 Task: Add Attachment from Trello to Card Card0000000010 in Board Board0000000003 in Workspace WS0000000001 in Trello. Add Cover Blue to Card Card0000000010 in Board Board0000000003 in Workspace WS0000000001 in Trello. Add "Copy Card To …" Button titled Button0000000010 to "bottom" of the list "To Do" to Card Card0000000010 in Board Board0000000003 in Workspace WS0000000001 in Trello. Add Description DS0000000010 to Card Card0000000010 in Board Board0000000003 in Workspace WS0000000001 in Trello. Add Comment CM0000000010 to Card Card0000000010 in Board Board0000000003 in Workspace WS0000000001 in Trello
Action: Mouse moved to (416, 487)
Screenshot: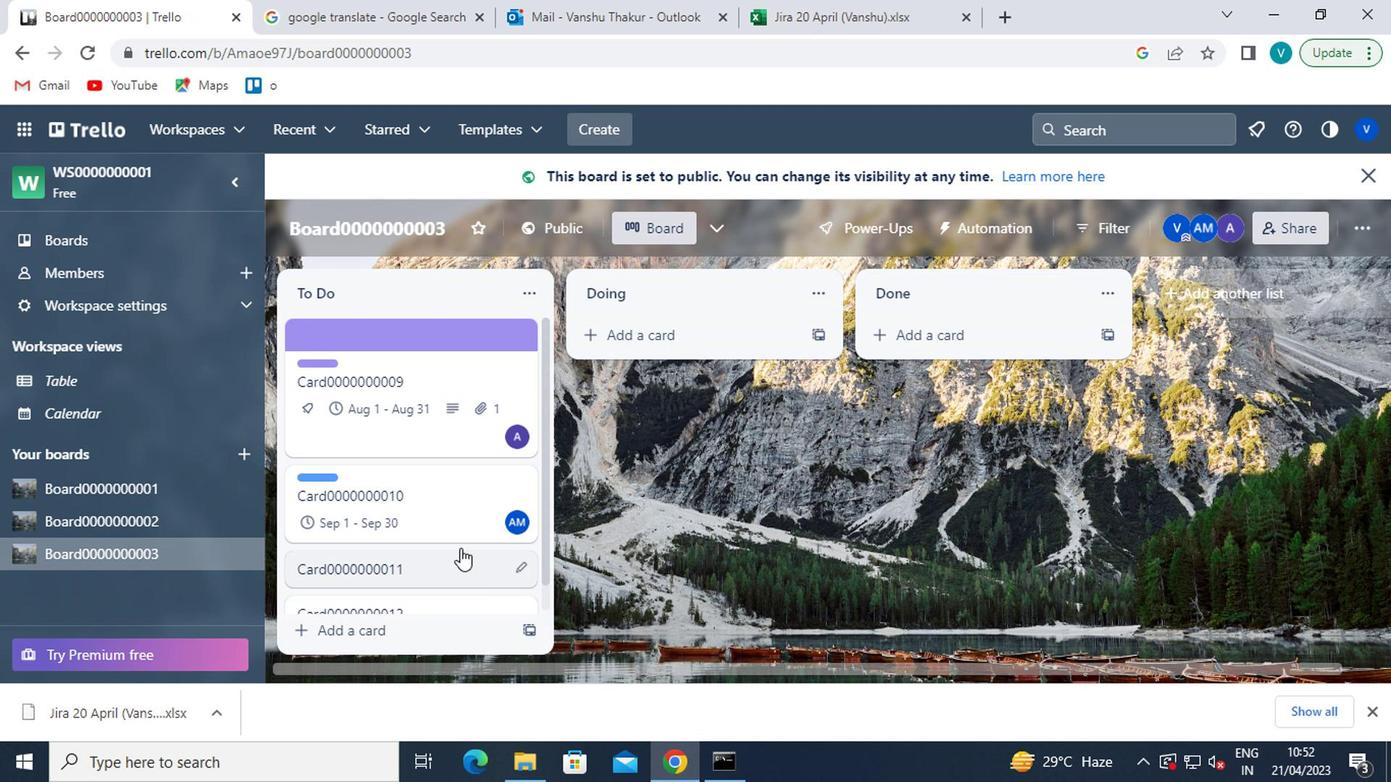 
Action: Mouse pressed left at (416, 487)
Screenshot: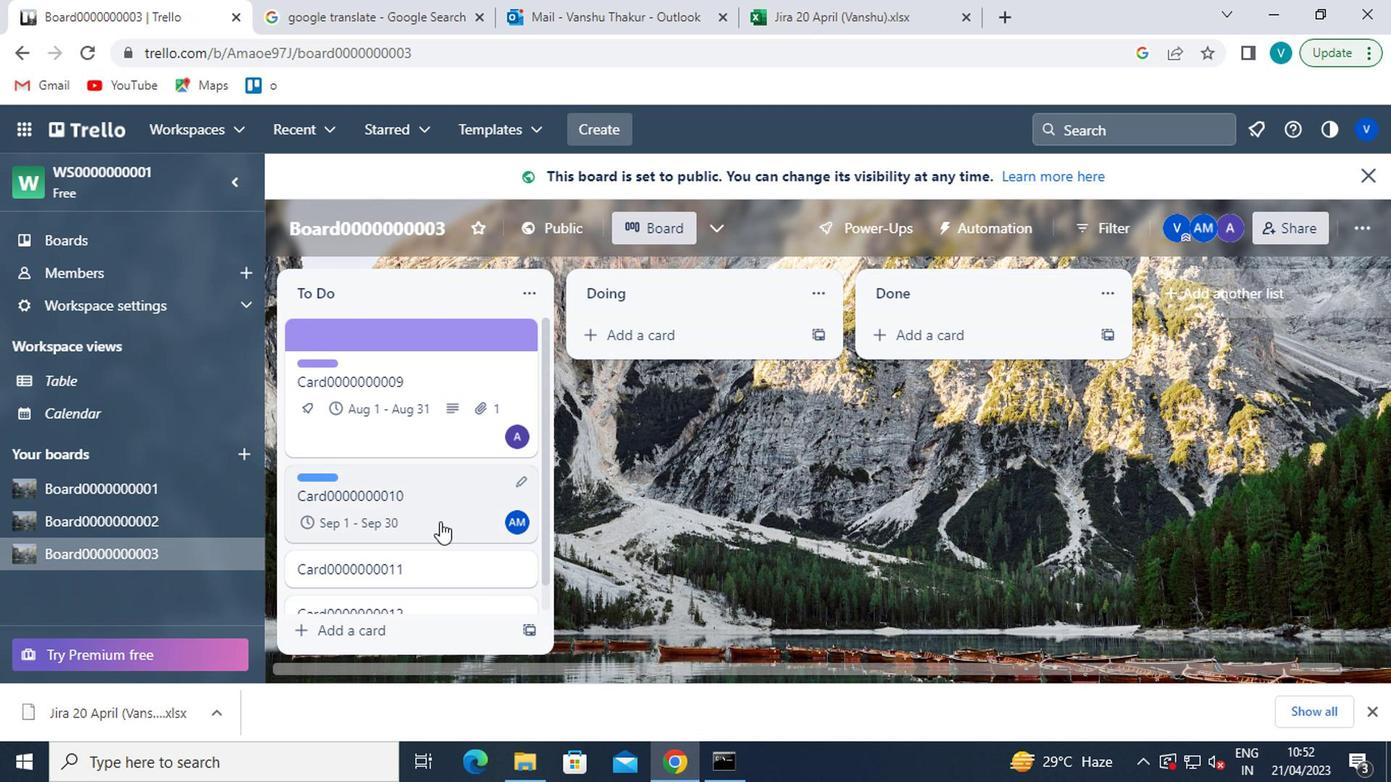 
Action: Mouse moved to (943, 518)
Screenshot: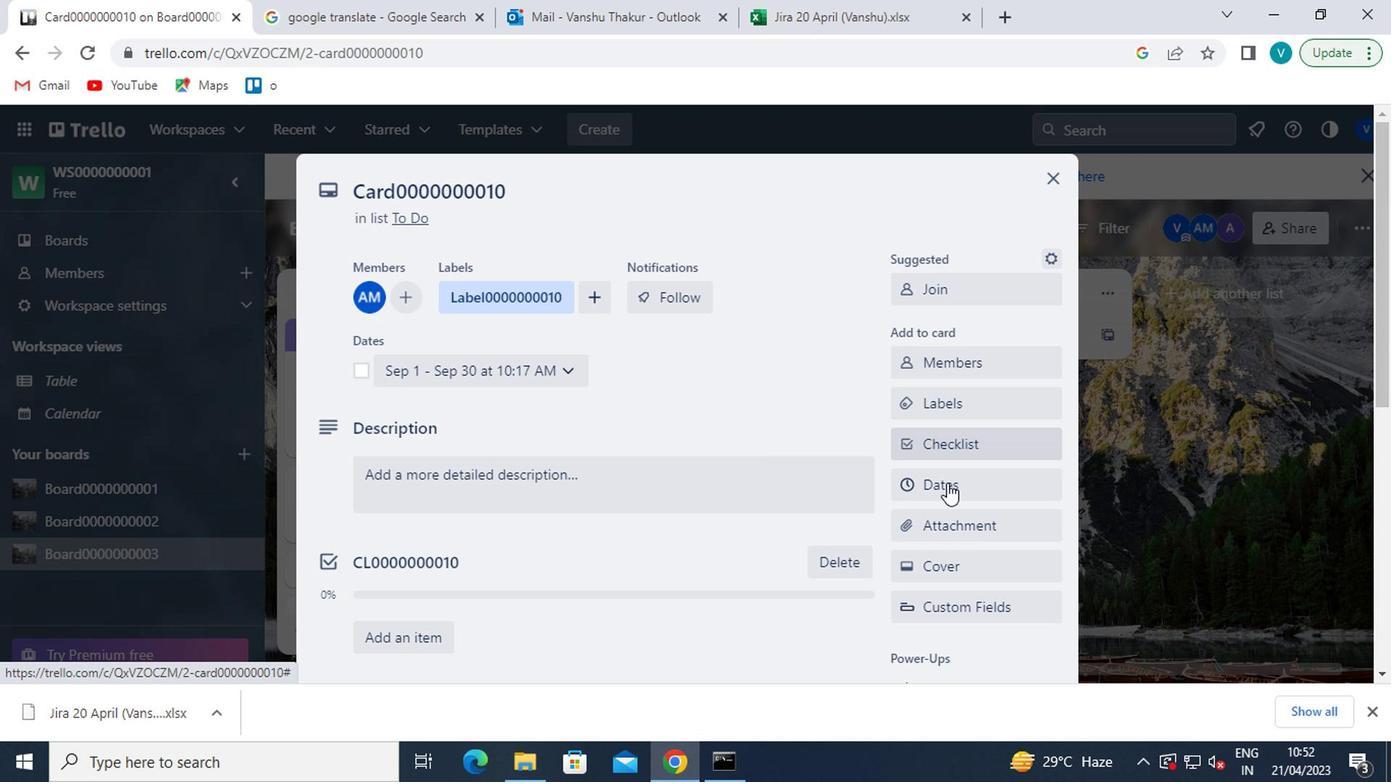 
Action: Mouse pressed left at (943, 518)
Screenshot: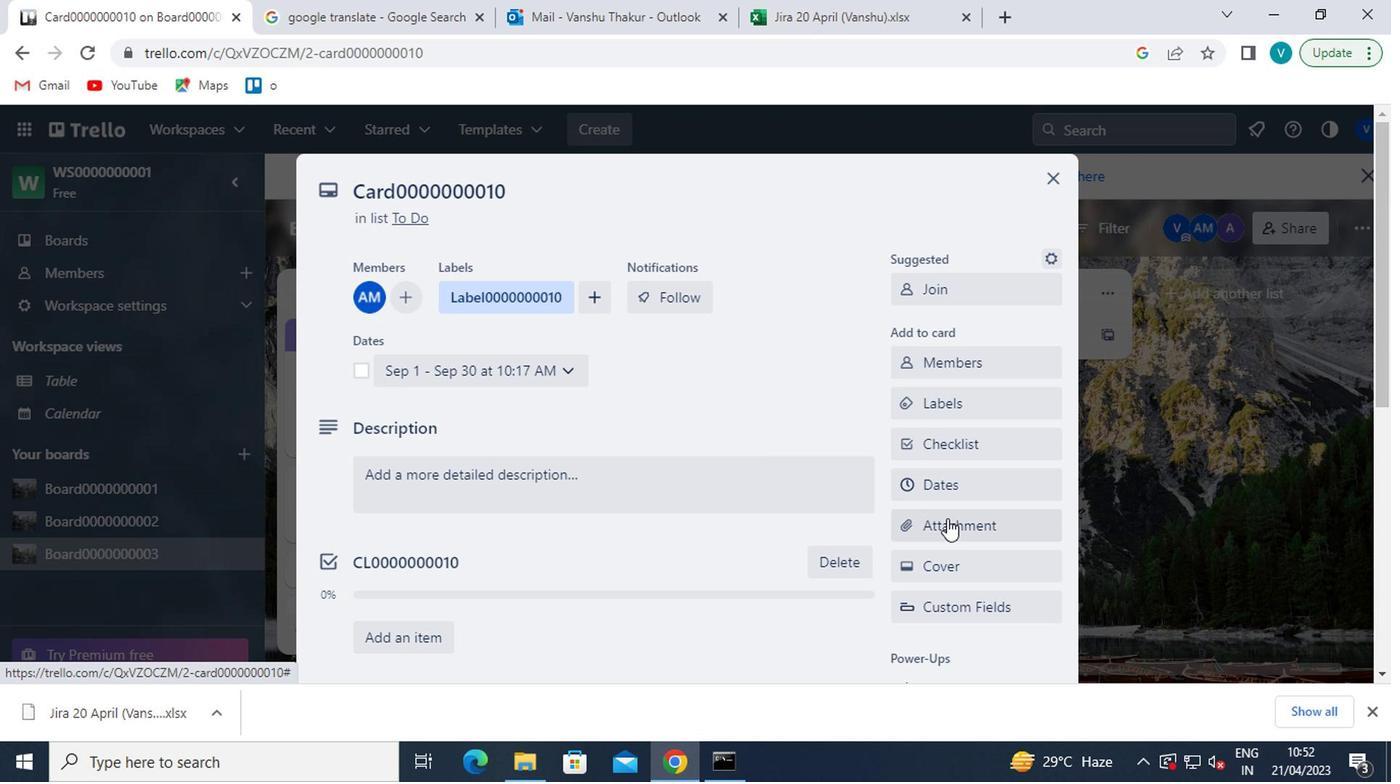 
Action: Mouse moved to (961, 255)
Screenshot: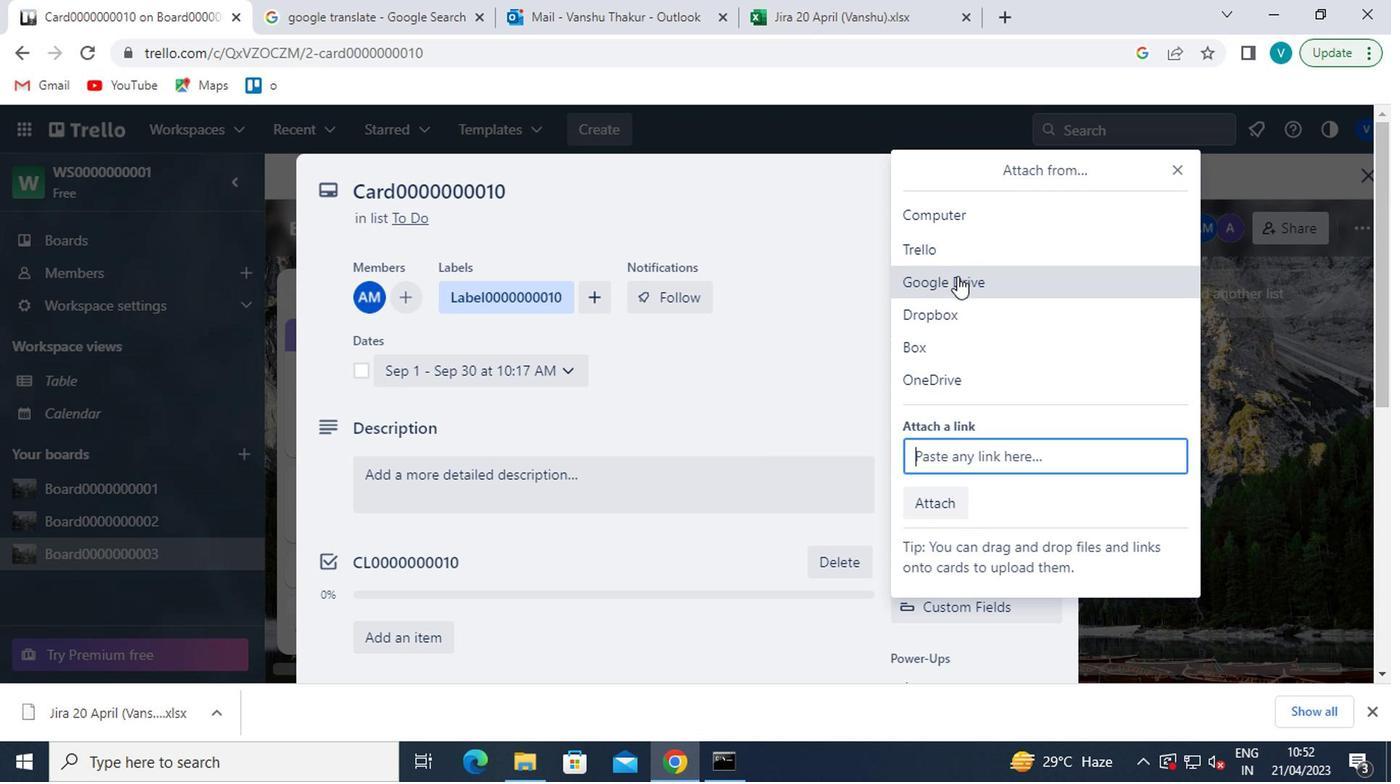 
Action: Mouse pressed left at (961, 255)
Screenshot: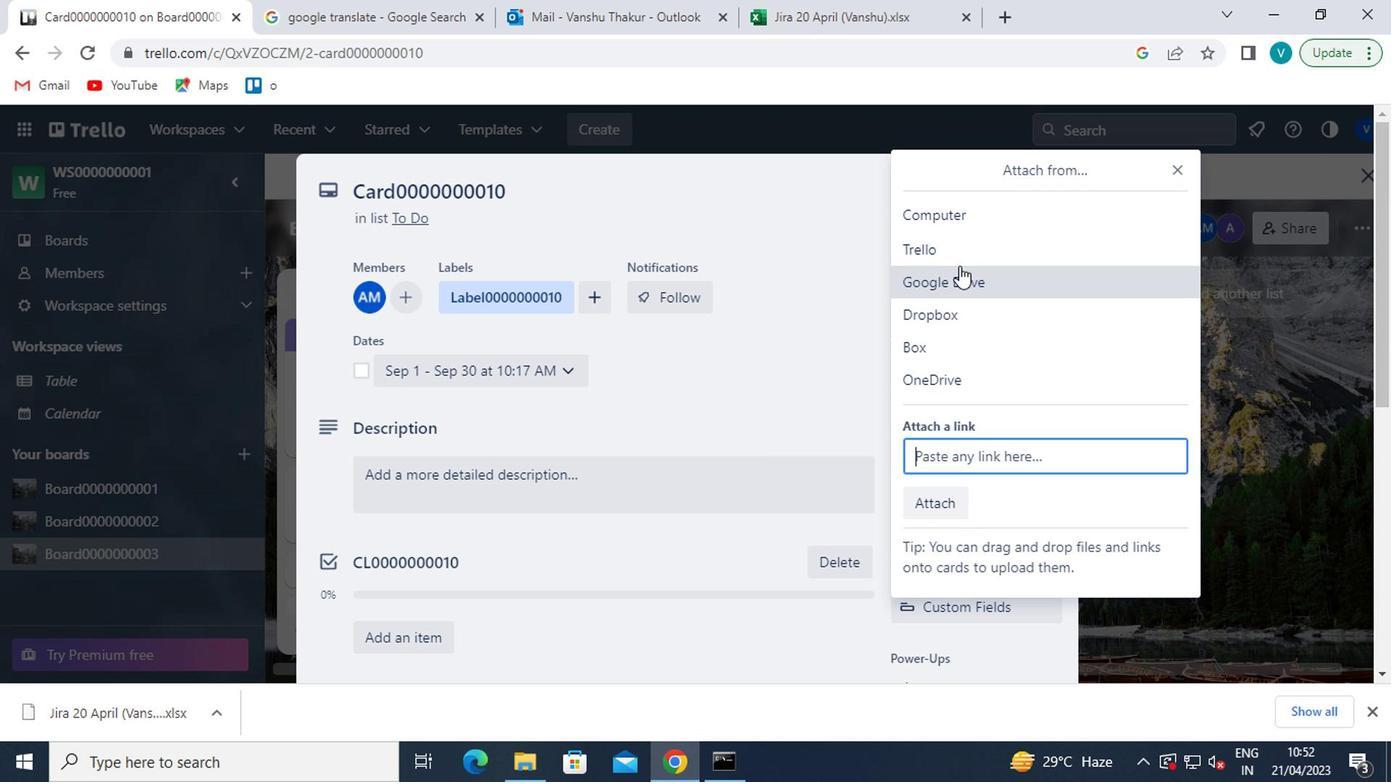 
Action: Mouse moved to (964, 334)
Screenshot: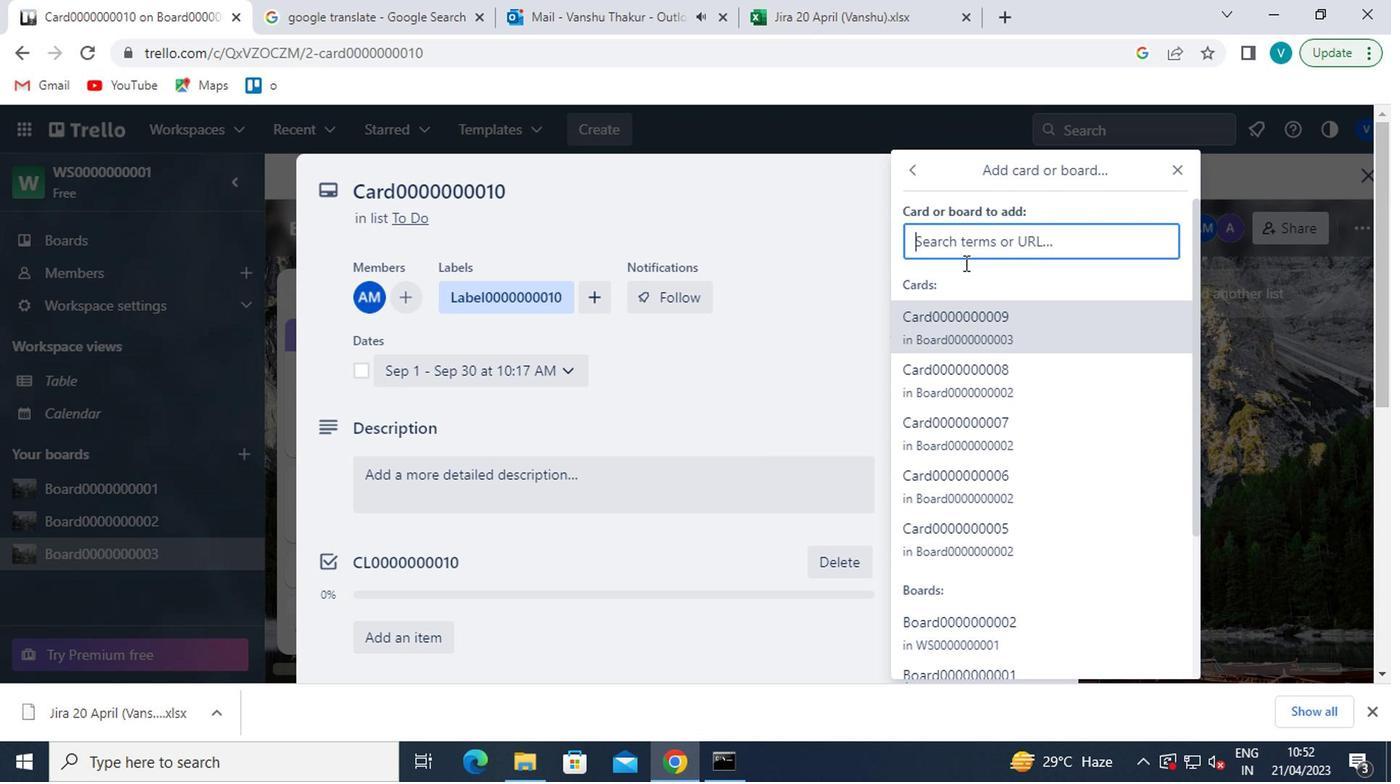 
Action: Mouse pressed left at (964, 334)
Screenshot: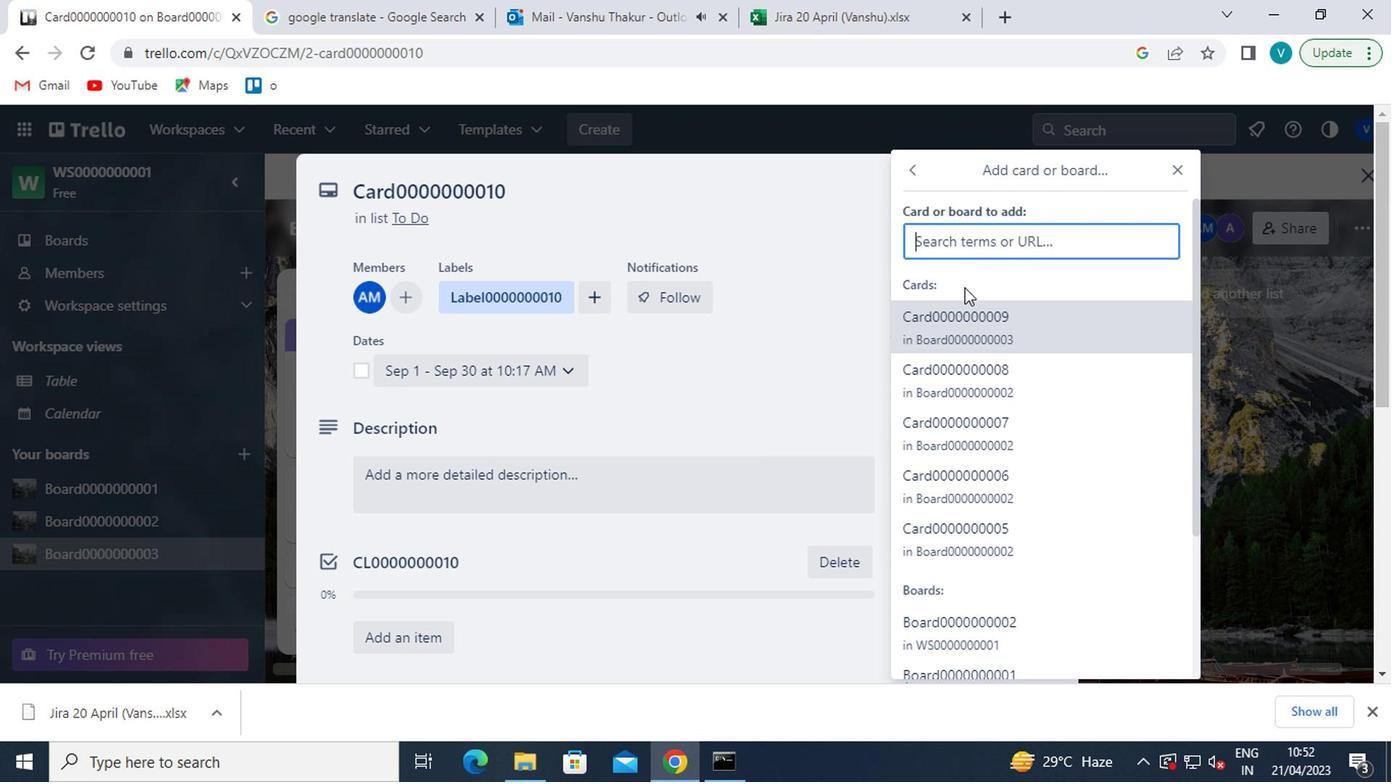 
Action: Mouse moved to (944, 560)
Screenshot: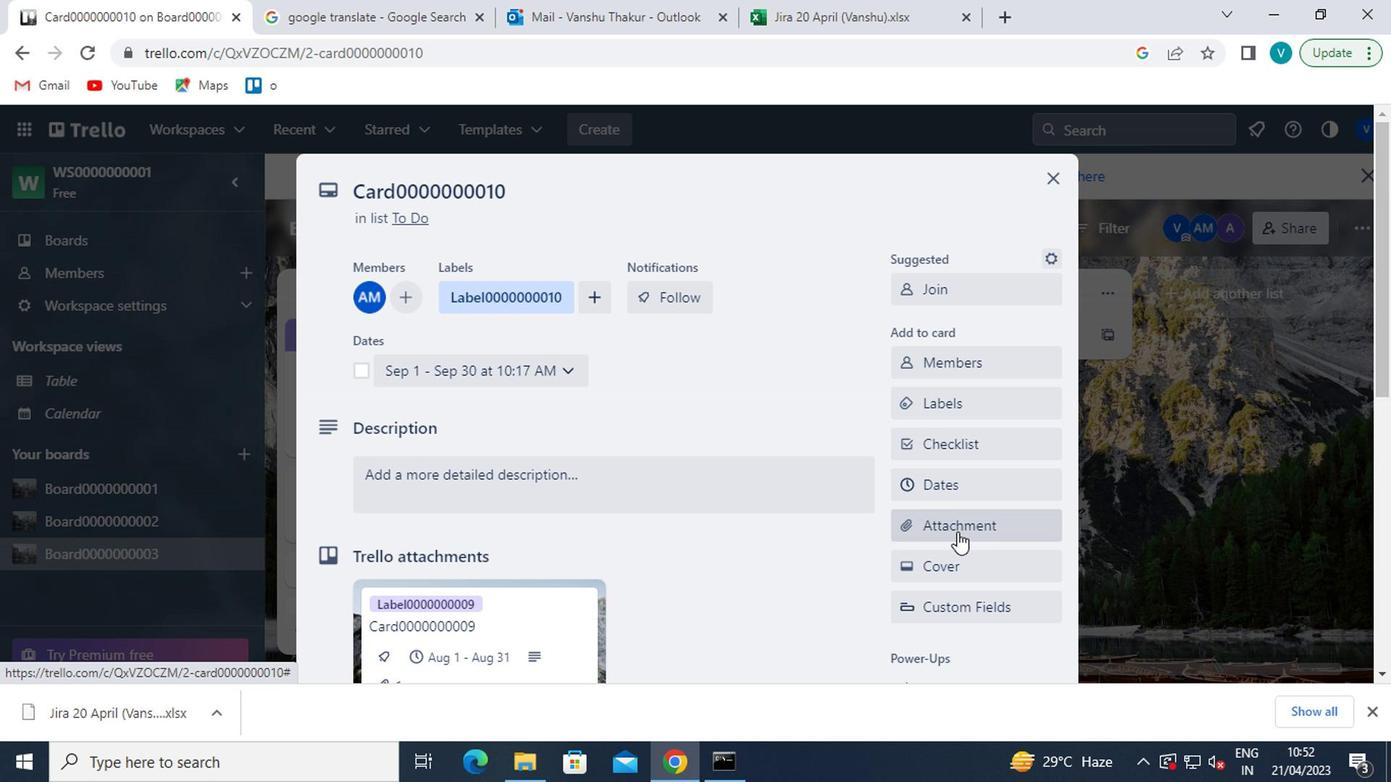 
Action: Mouse pressed left at (944, 560)
Screenshot: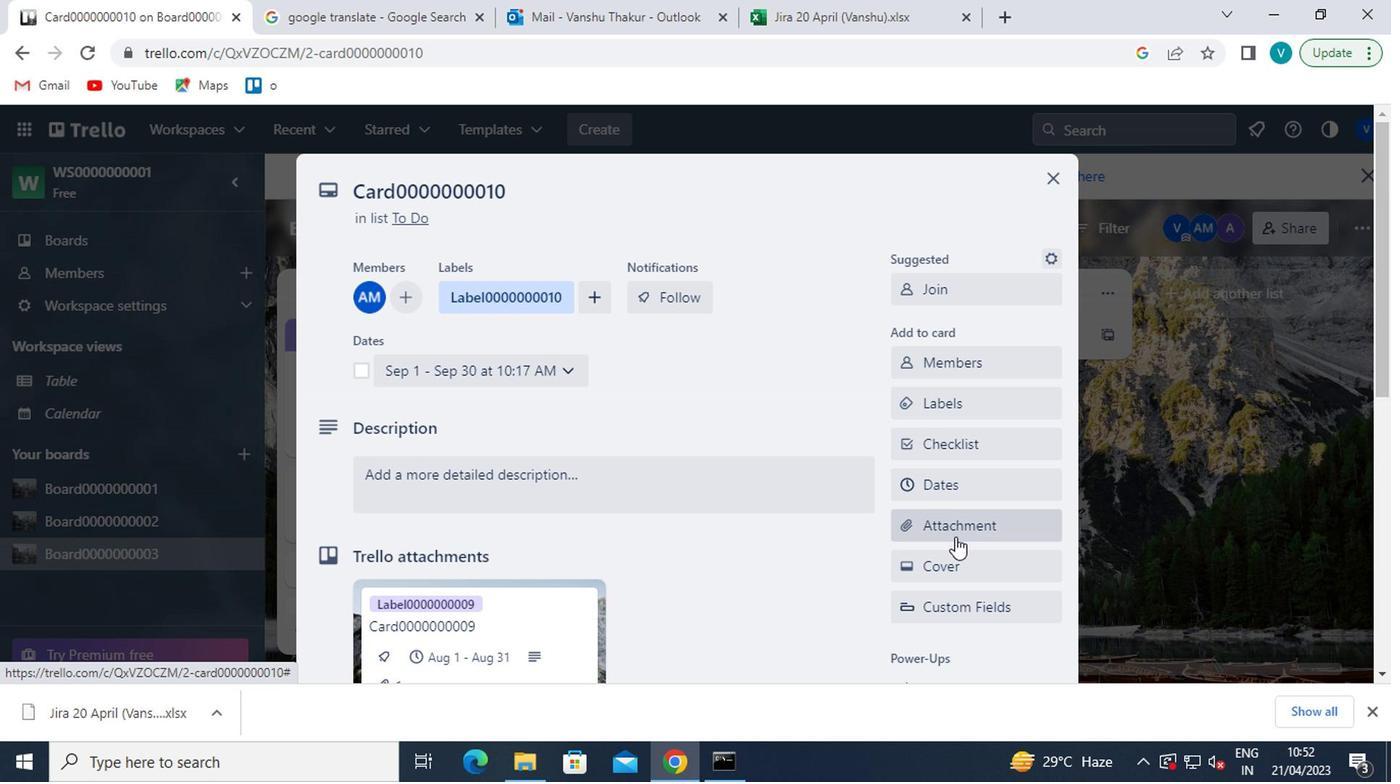
Action: Mouse moved to (928, 389)
Screenshot: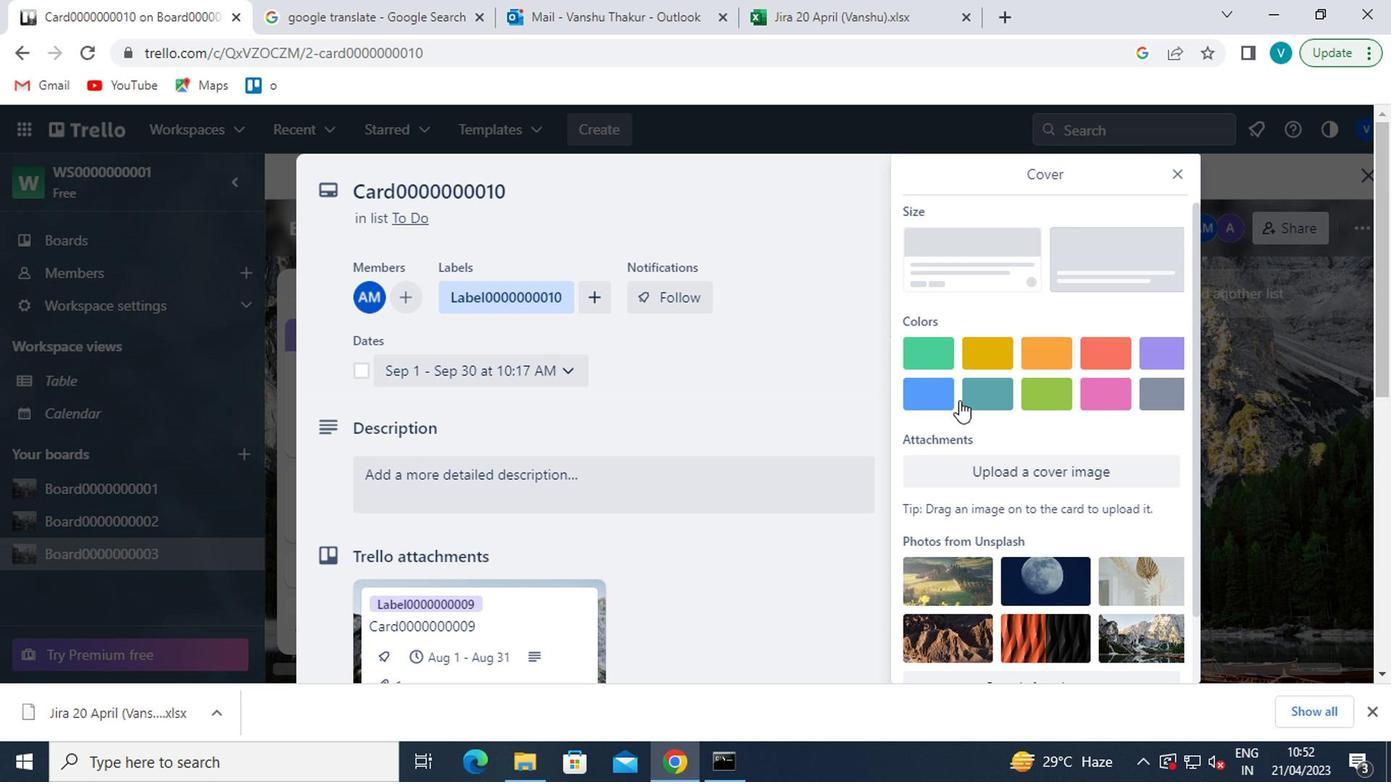 
Action: Mouse pressed left at (928, 389)
Screenshot: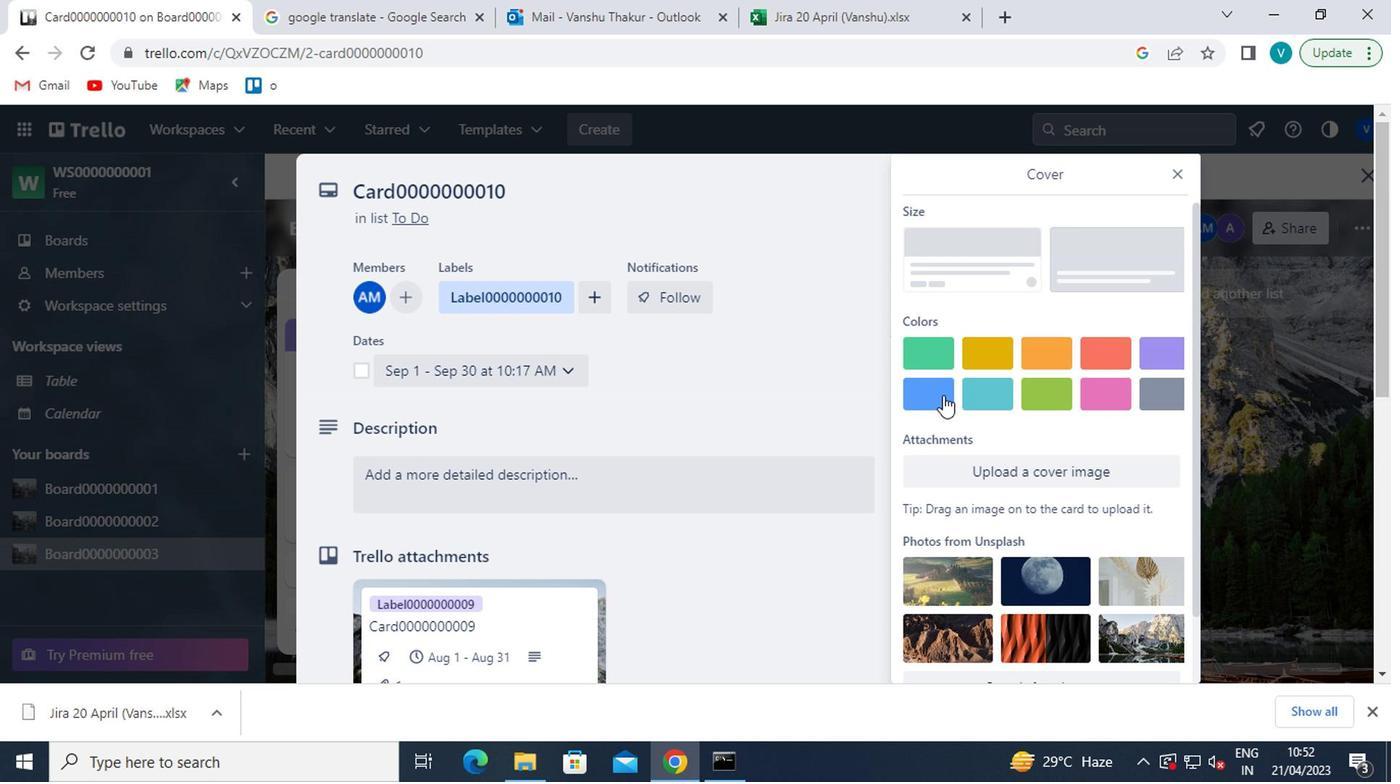 
Action: Mouse moved to (1165, 184)
Screenshot: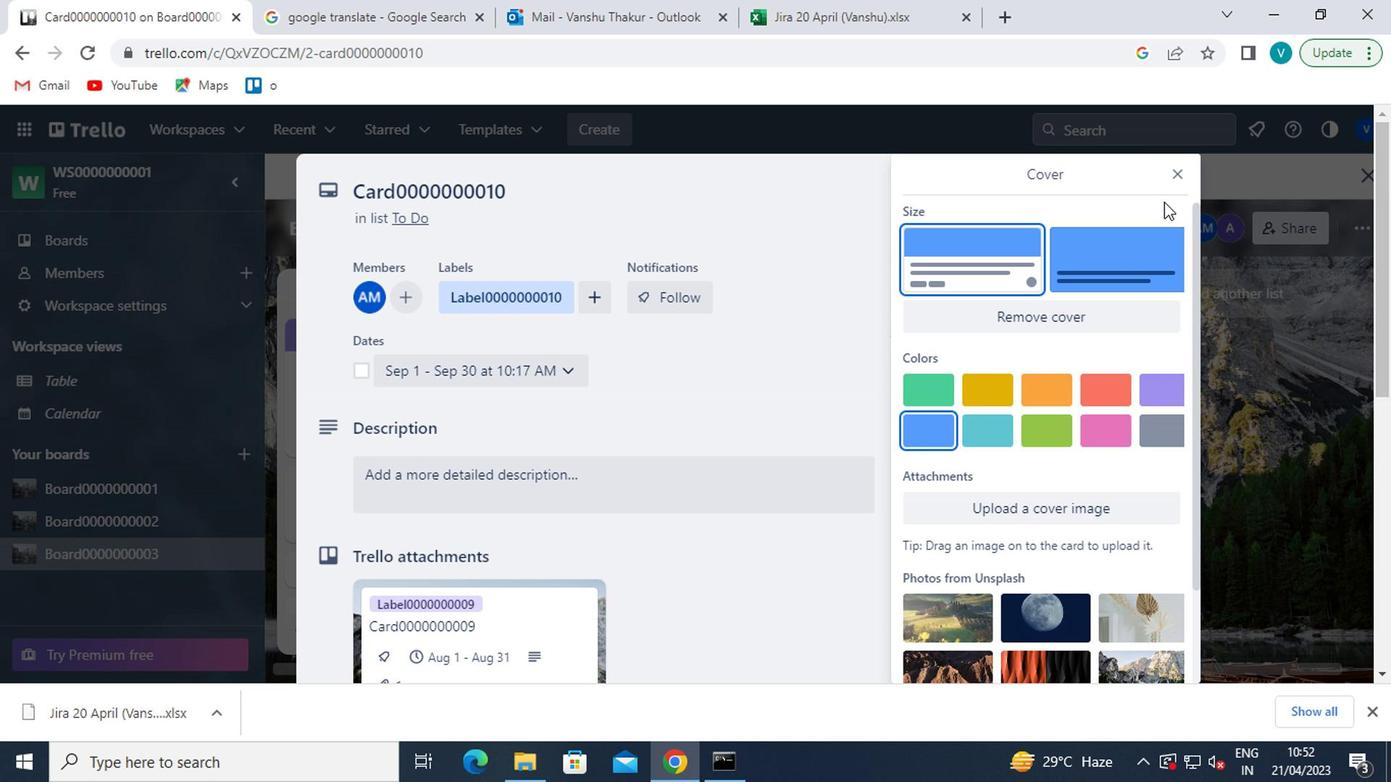 
Action: Mouse pressed left at (1165, 184)
Screenshot: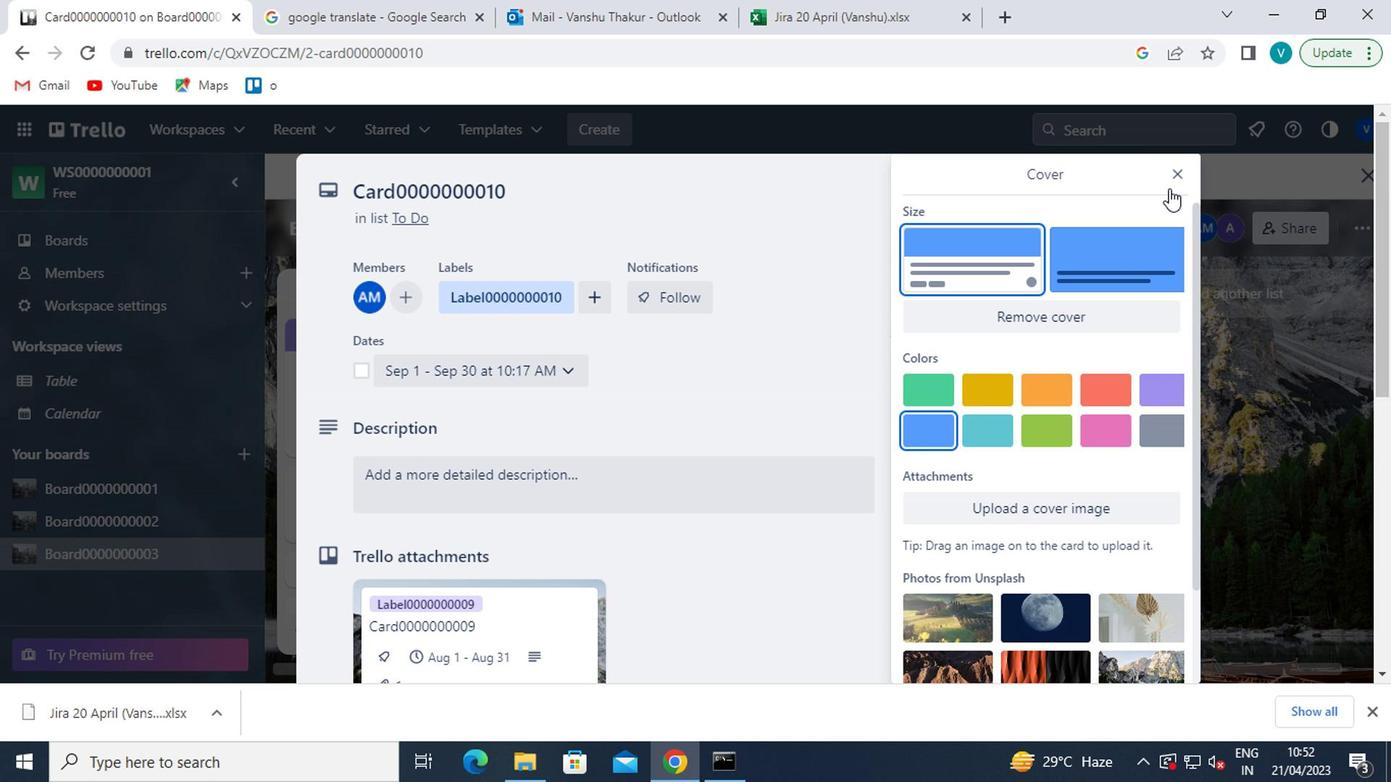 
Action: Mouse moved to (1013, 341)
Screenshot: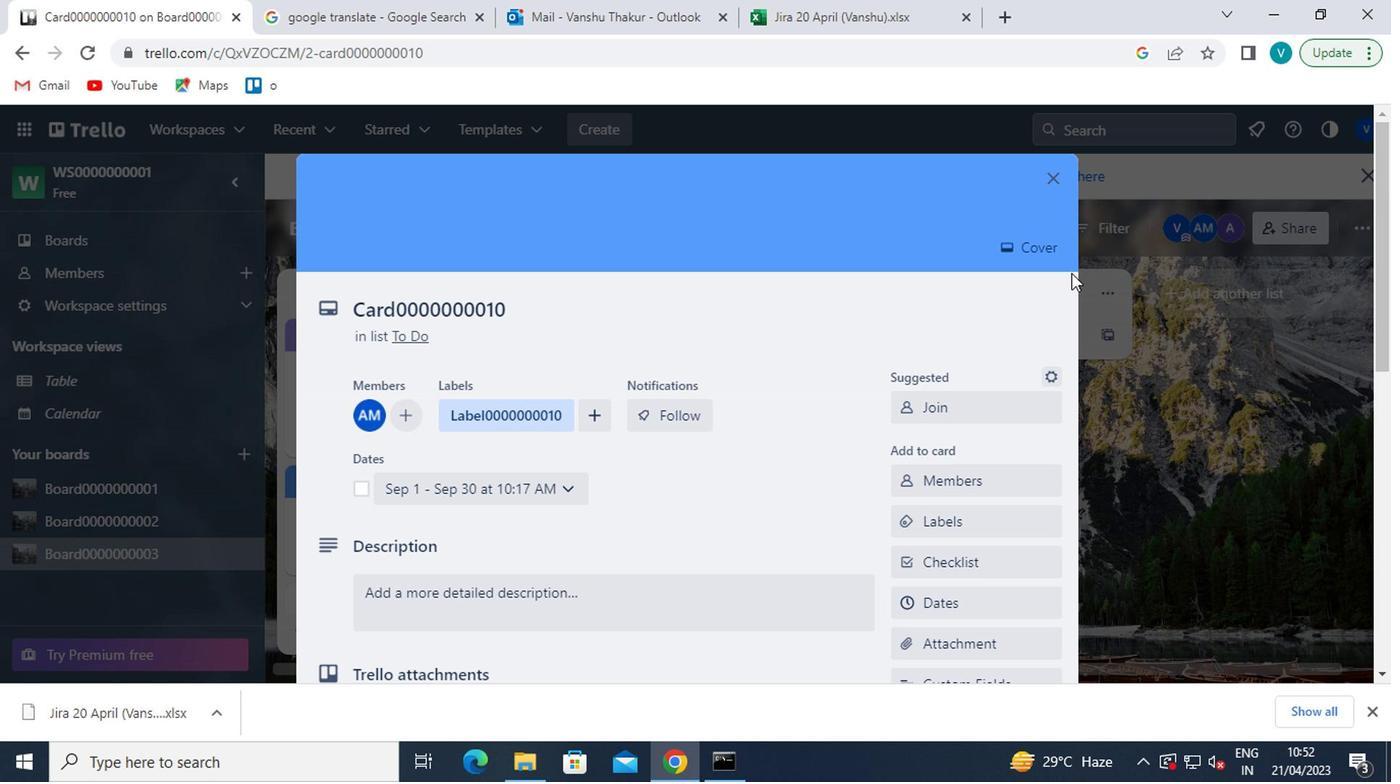 
Action: Mouse scrolled (1013, 339) with delta (0, -1)
Screenshot: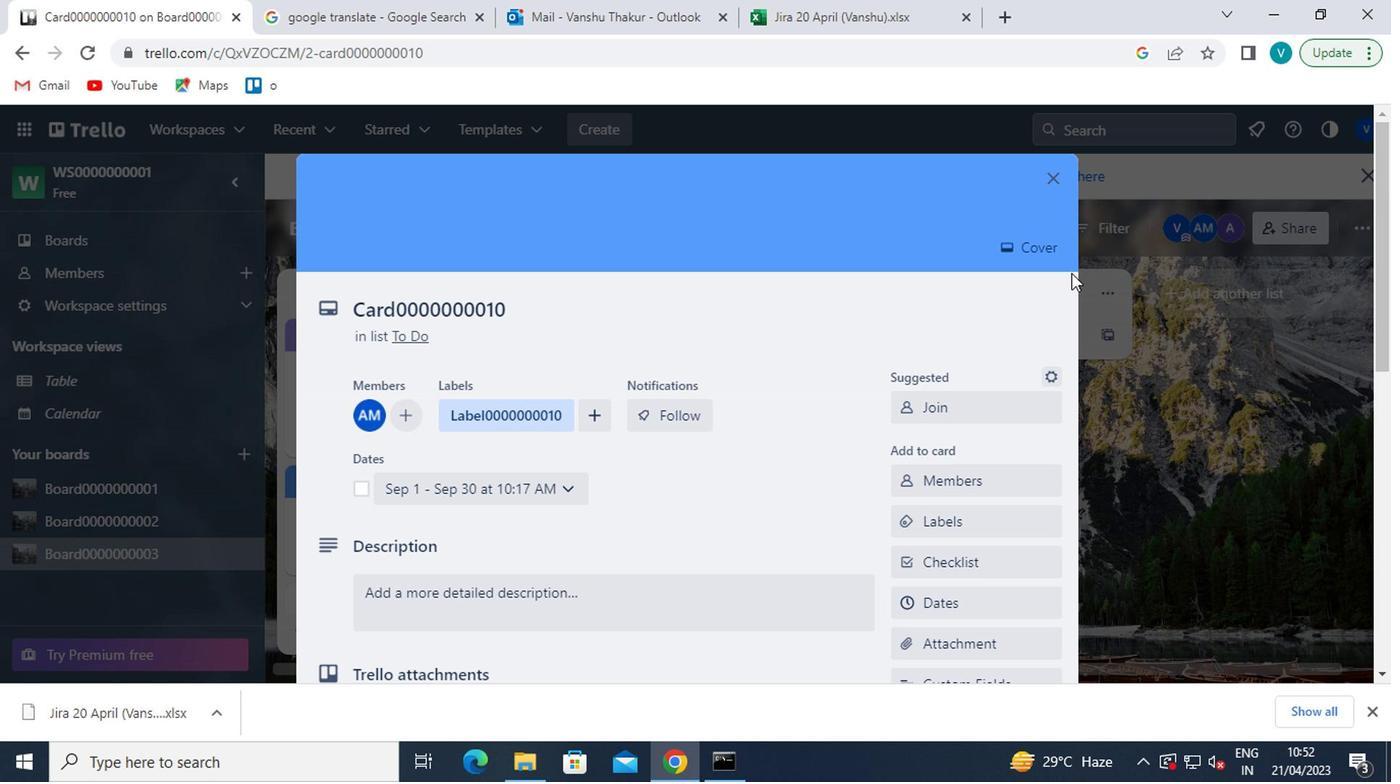 
Action: Mouse moved to (1013, 343)
Screenshot: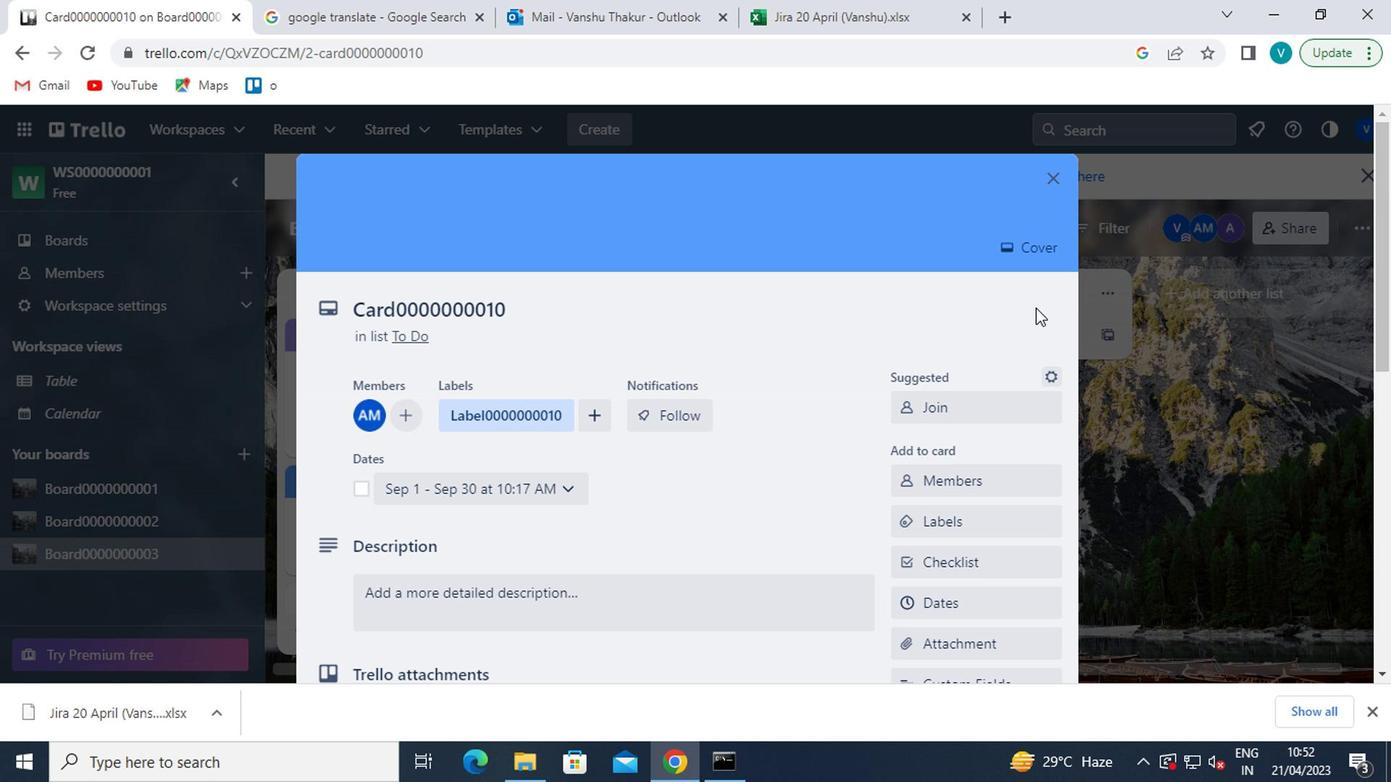 
Action: Mouse scrolled (1013, 342) with delta (0, -1)
Screenshot: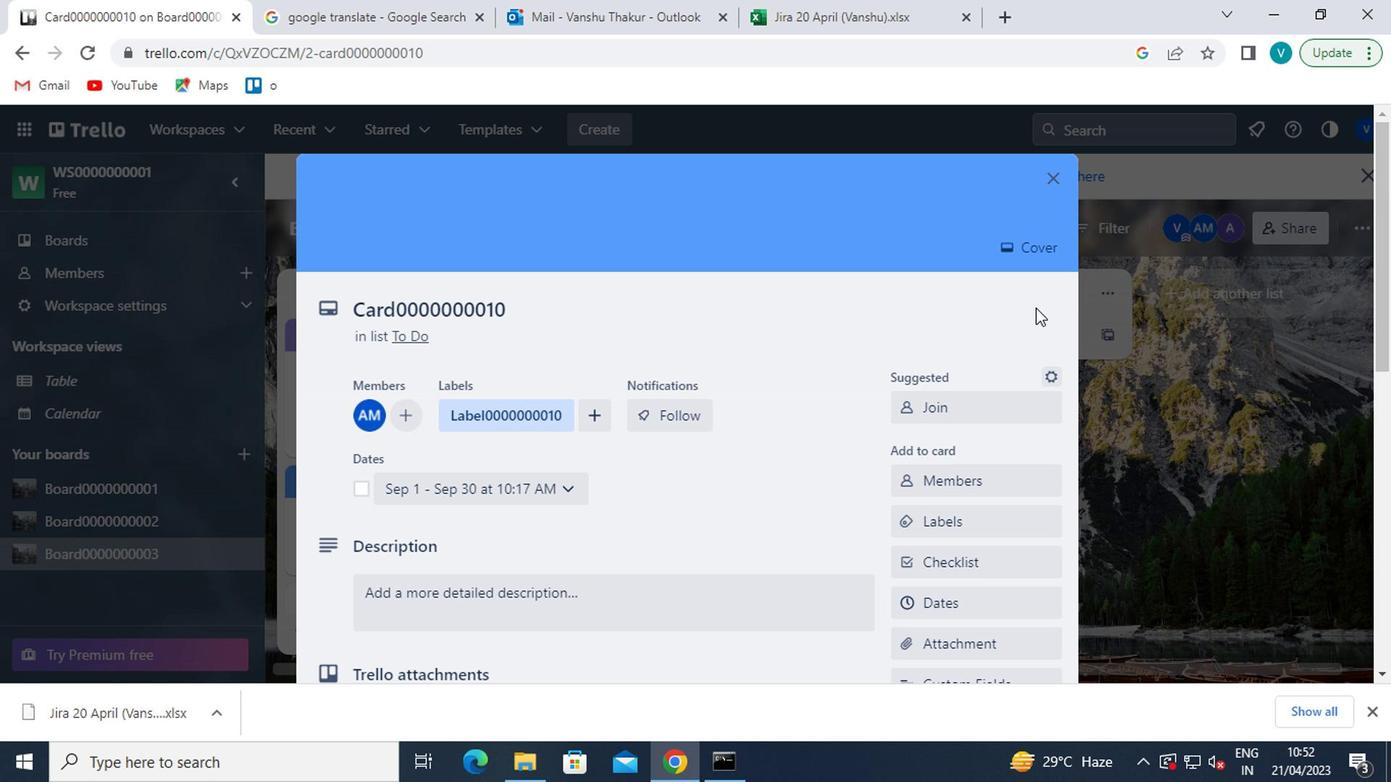 
Action: Mouse moved to (1008, 359)
Screenshot: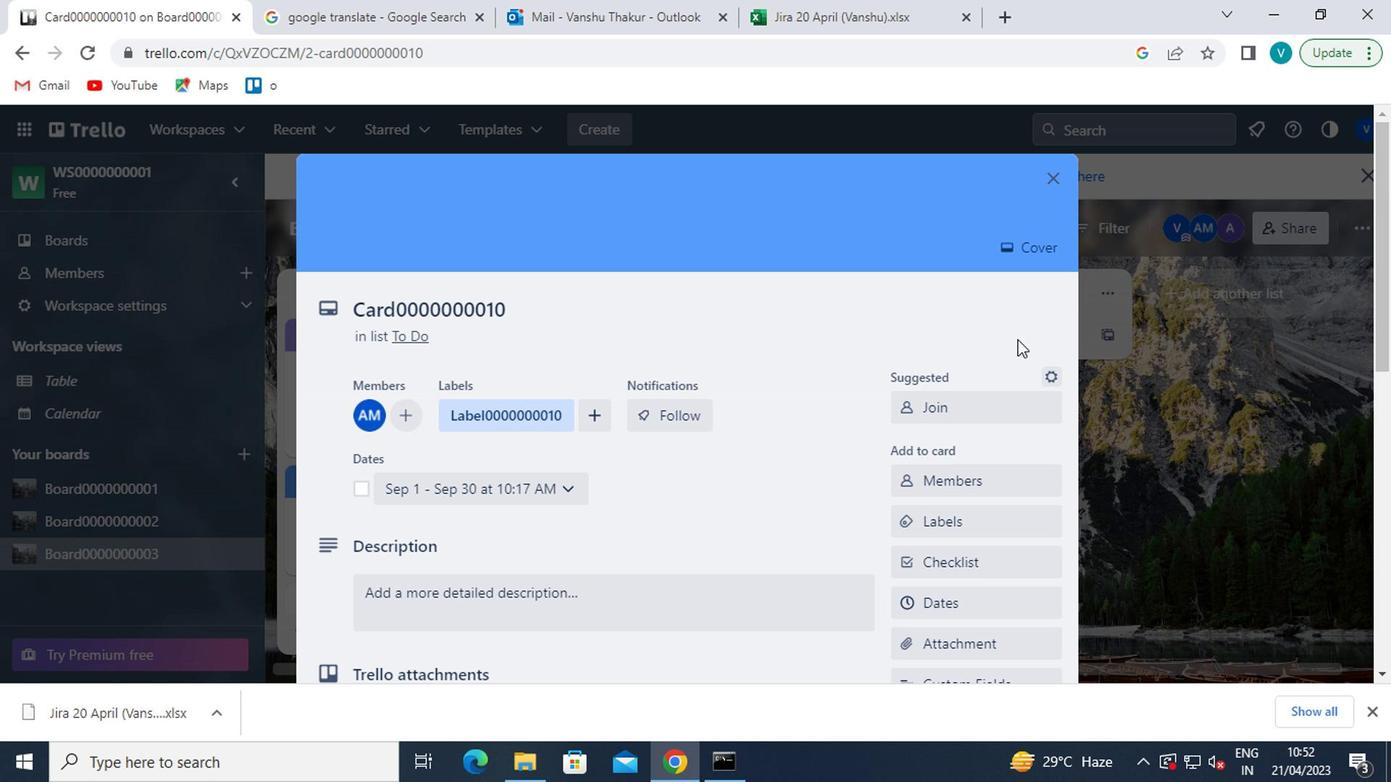 
Action: Mouse scrolled (1008, 358) with delta (0, -1)
Screenshot: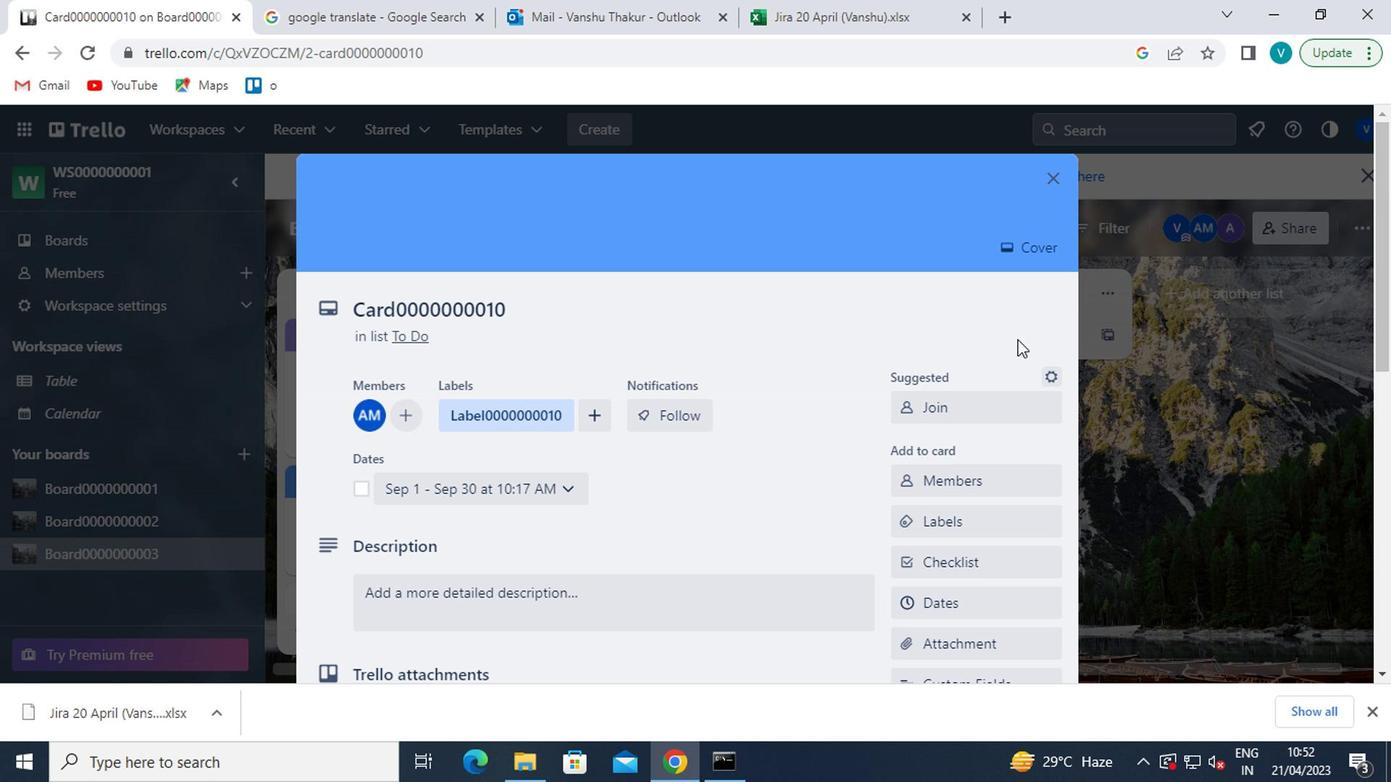 
Action: Mouse moved to (937, 586)
Screenshot: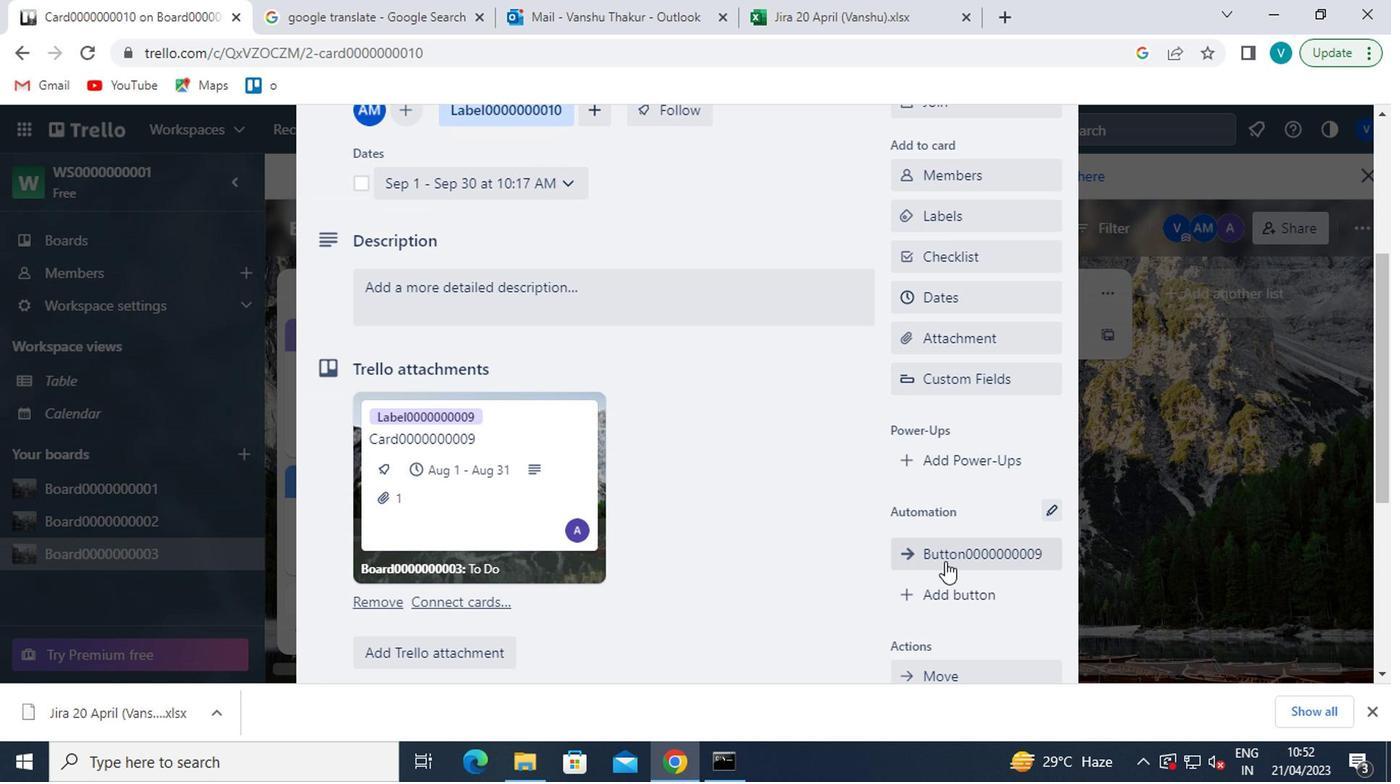 
Action: Mouse pressed left at (937, 586)
Screenshot: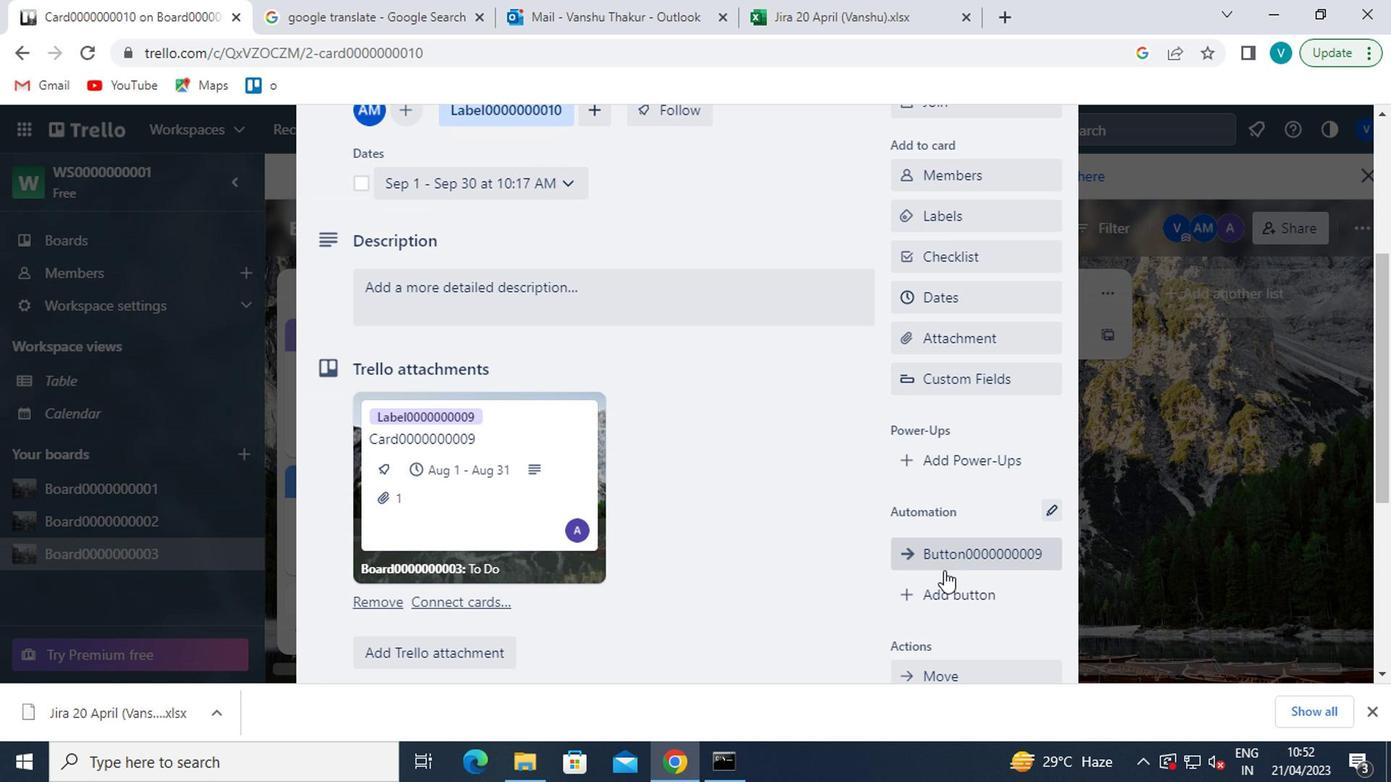 
Action: Mouse moved to (1011, 302)
Screenshot: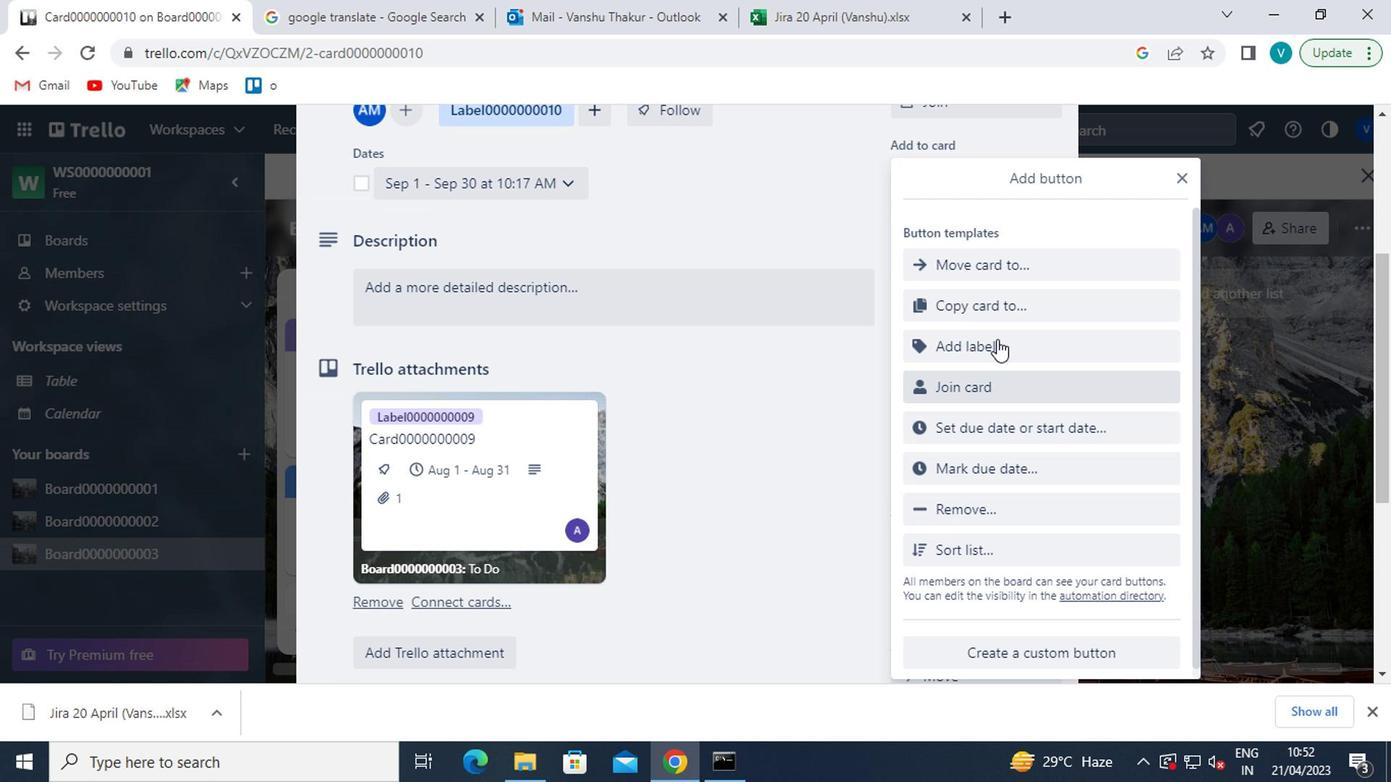 
Action: Mouse pressed left at (1011, 302)
Screenshot: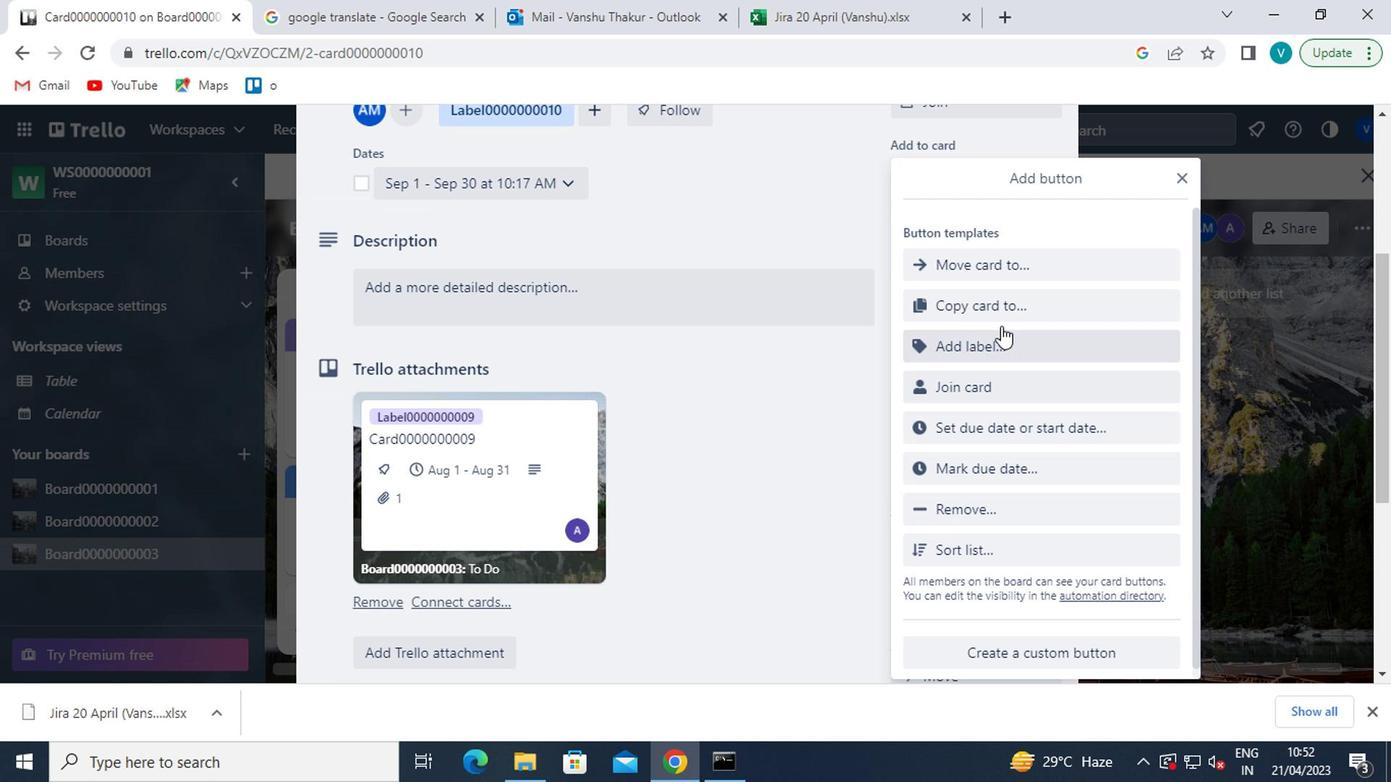 
Action: Mouse moved to (1027, 265)
Screenshot: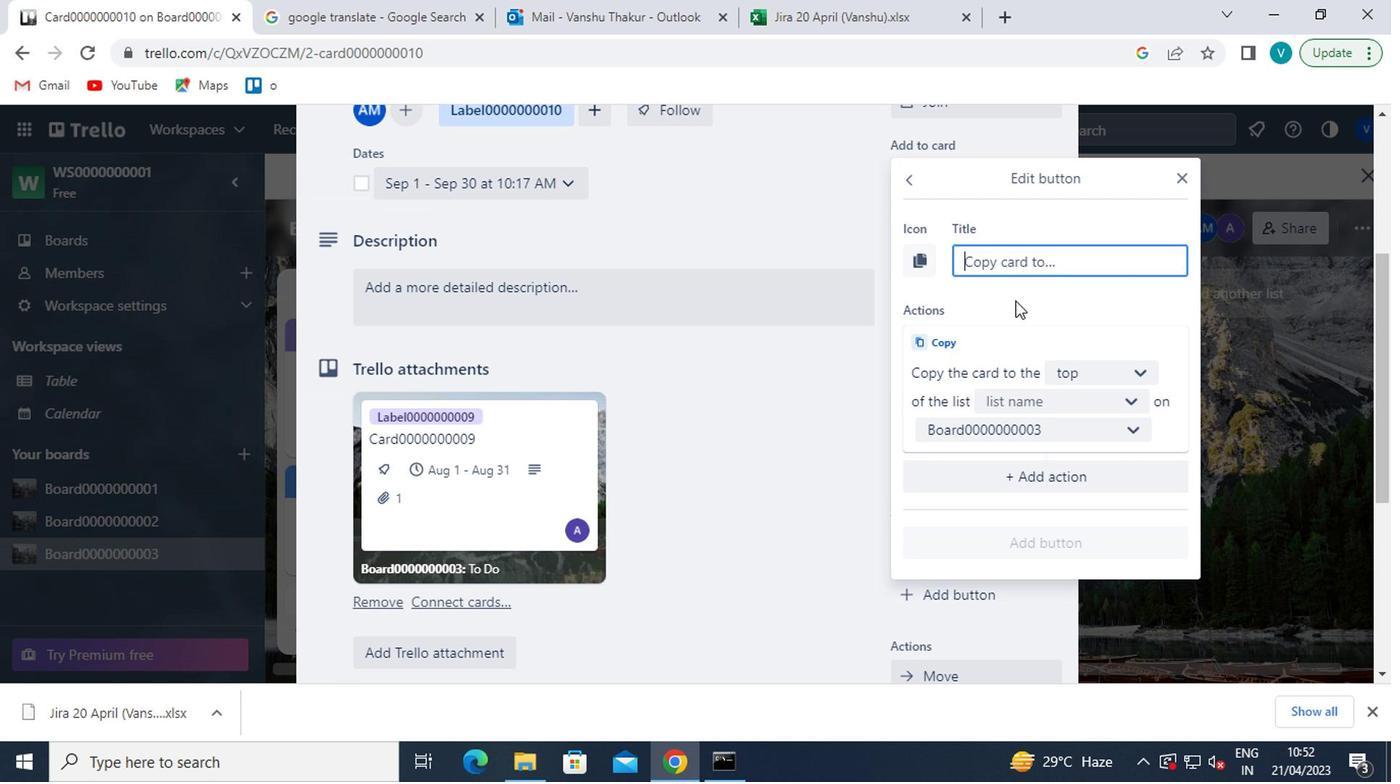
Action: Mouse pressed left at (1027, 265)
Screenshot: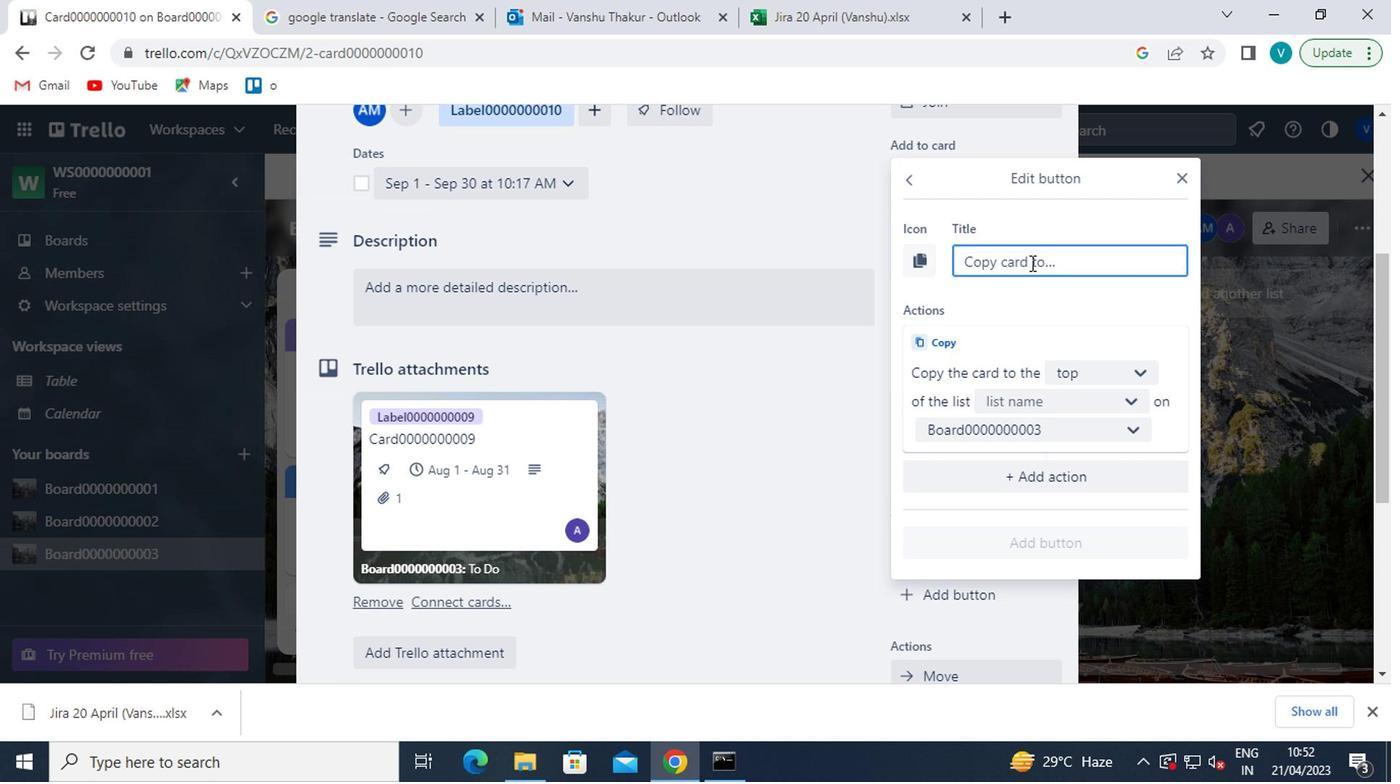 
Action: Mouse moved to (866, 241)
Screenshot: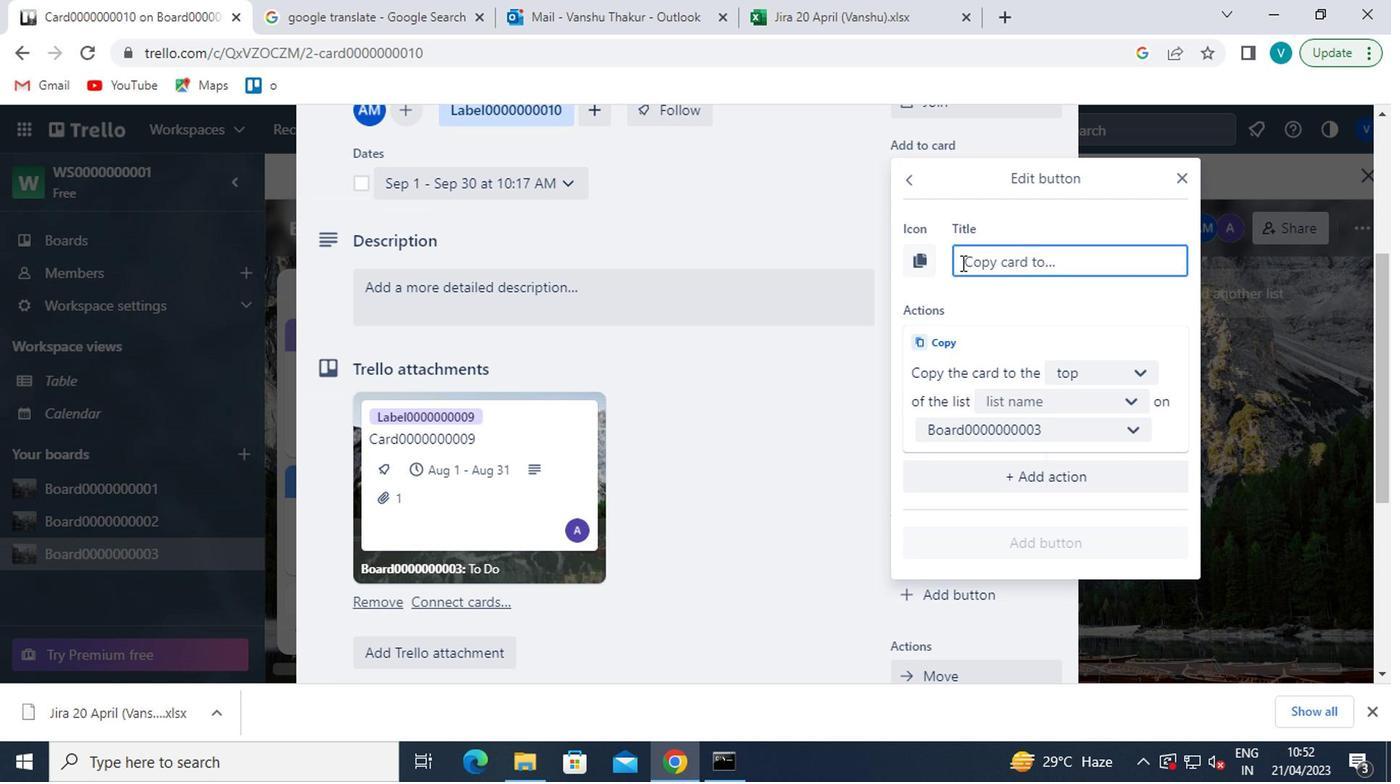 
Action: Key pressed <Key.shift>
Screenshot: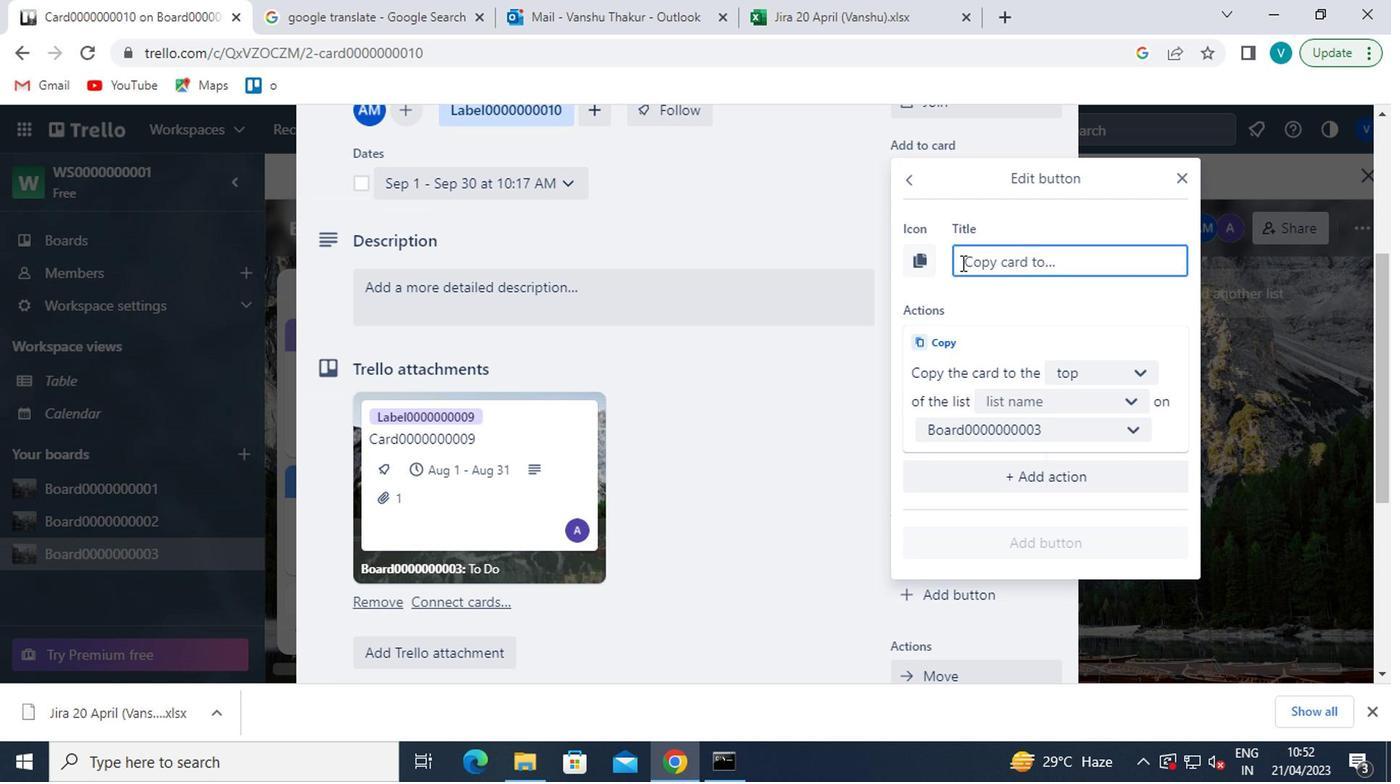 
Action: Mouse moved to (858, 239)
Screenshot: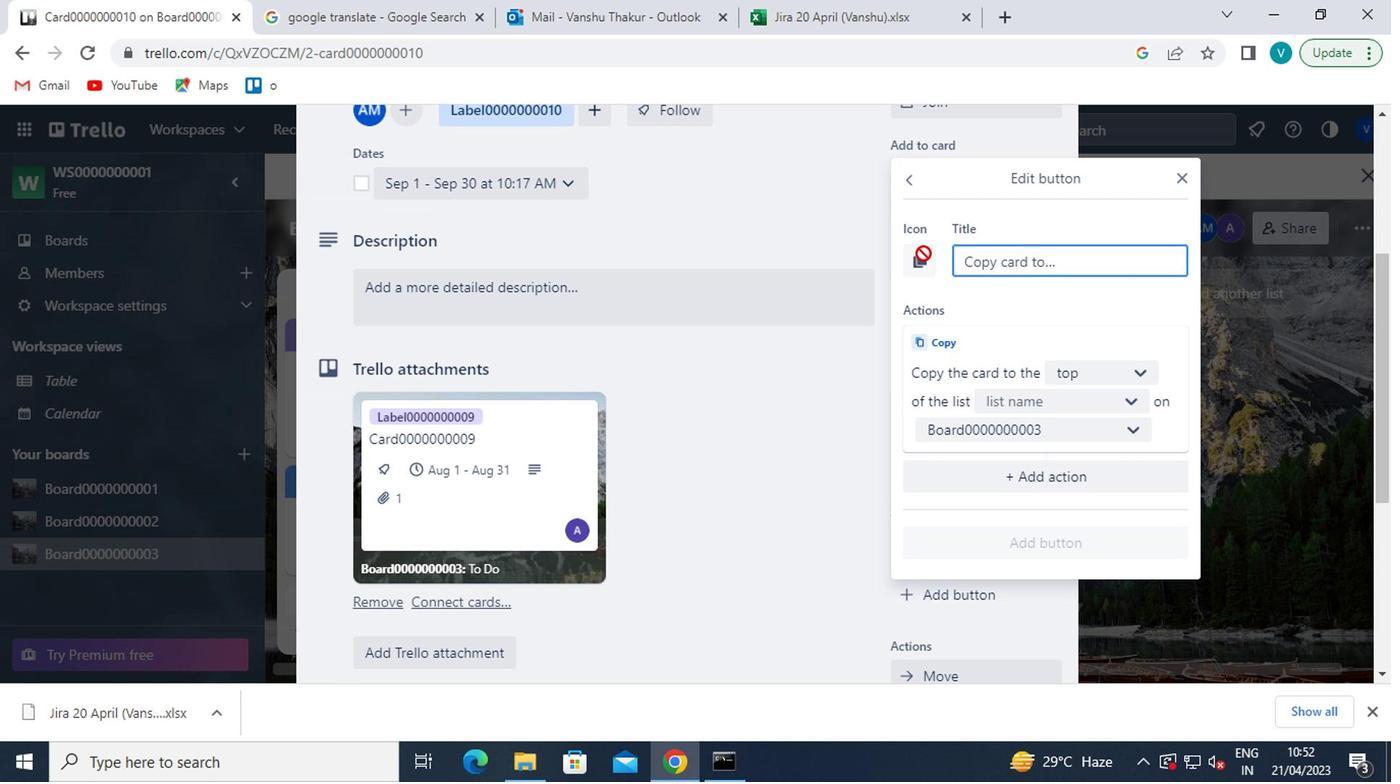 
Action: Key pressed BUTTON
Screenshot: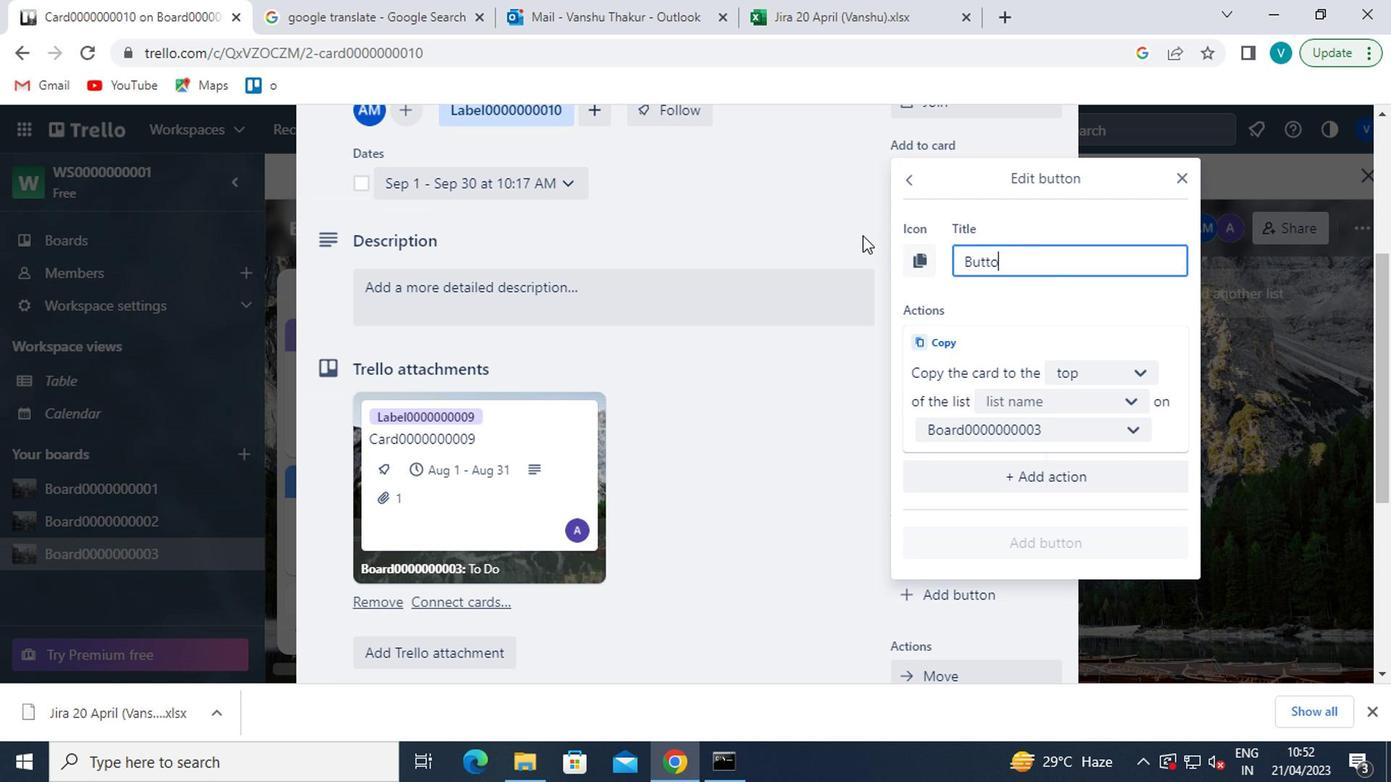 
Action: Mouse moved to (834, 231)
Screenshot: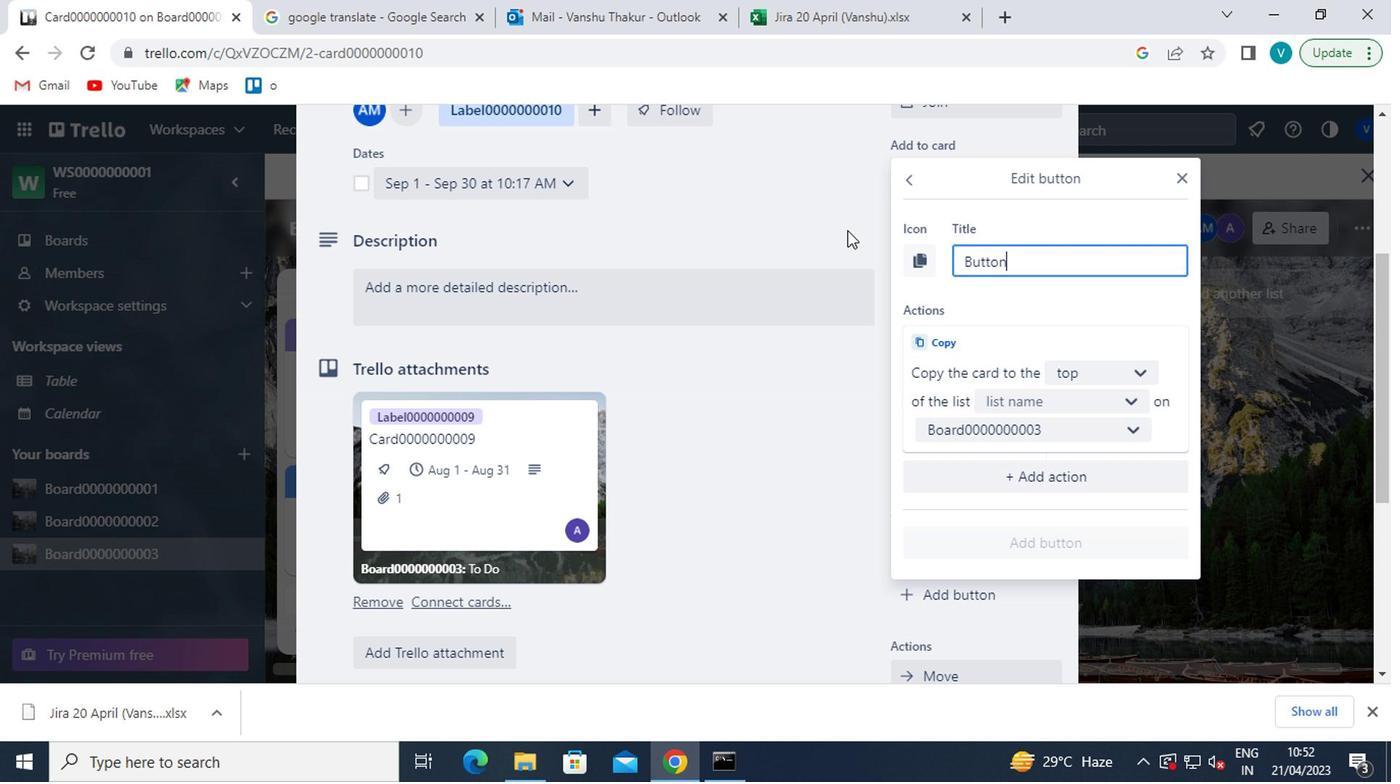 
Action: Key pressed 0000000010
Screenshot: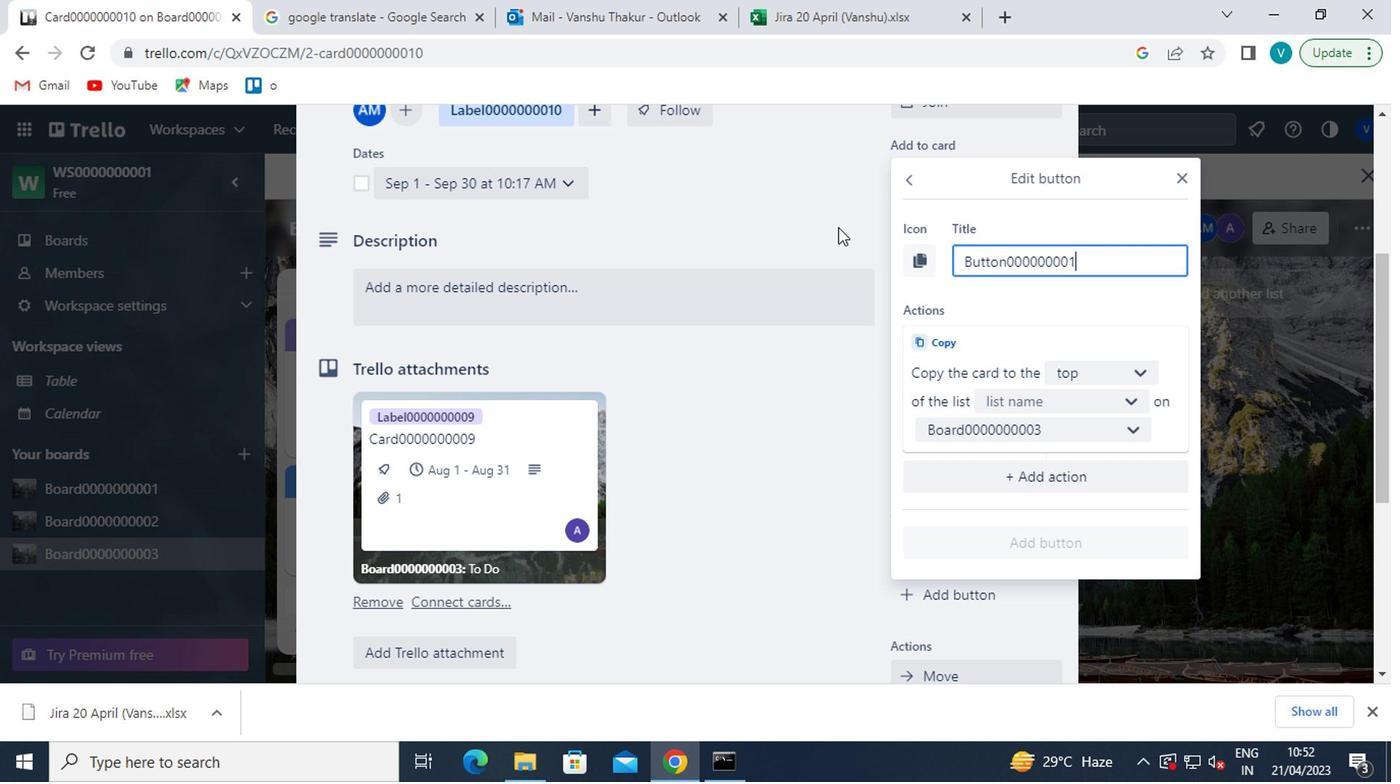 
Action: Mouse moved to (1097, 379)
Screenshot: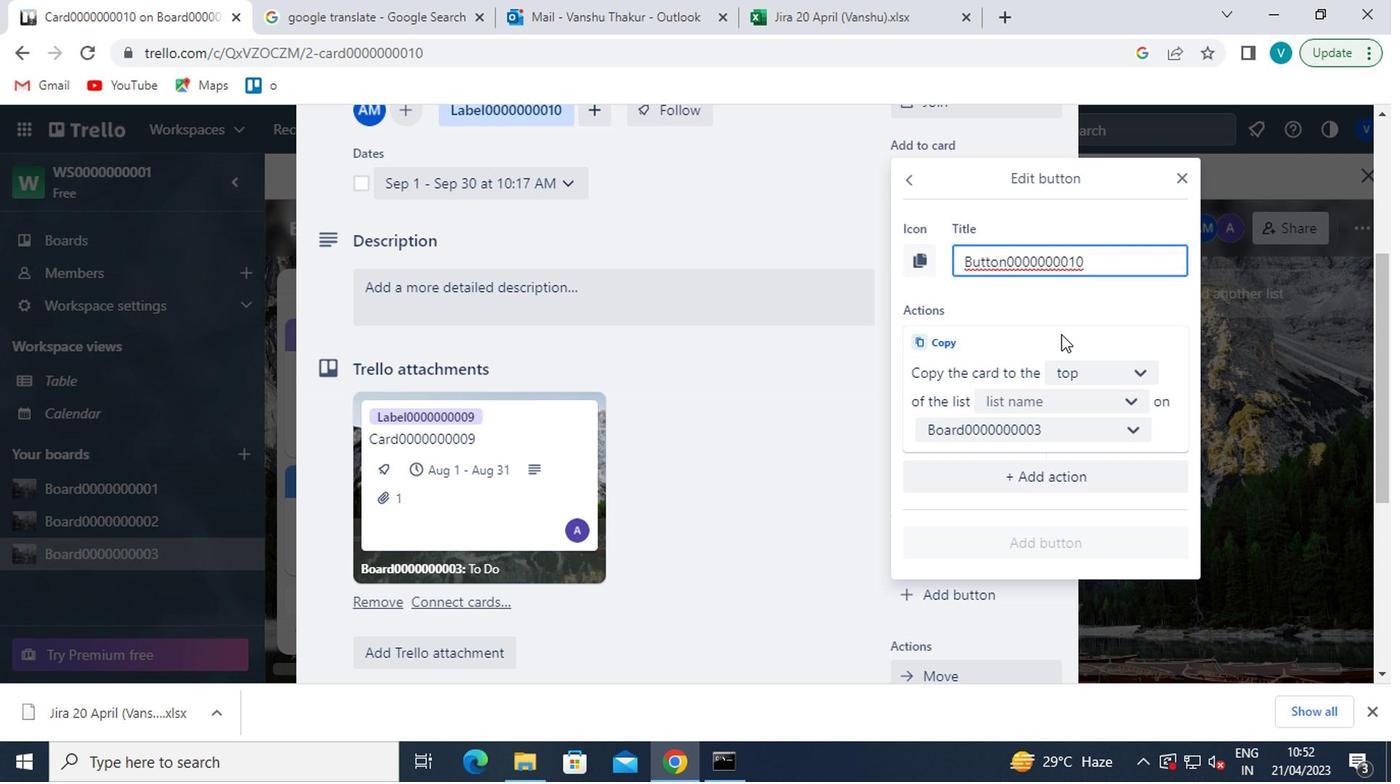 
Action: Mouse pressed left at (1097, 379)
Screenshot: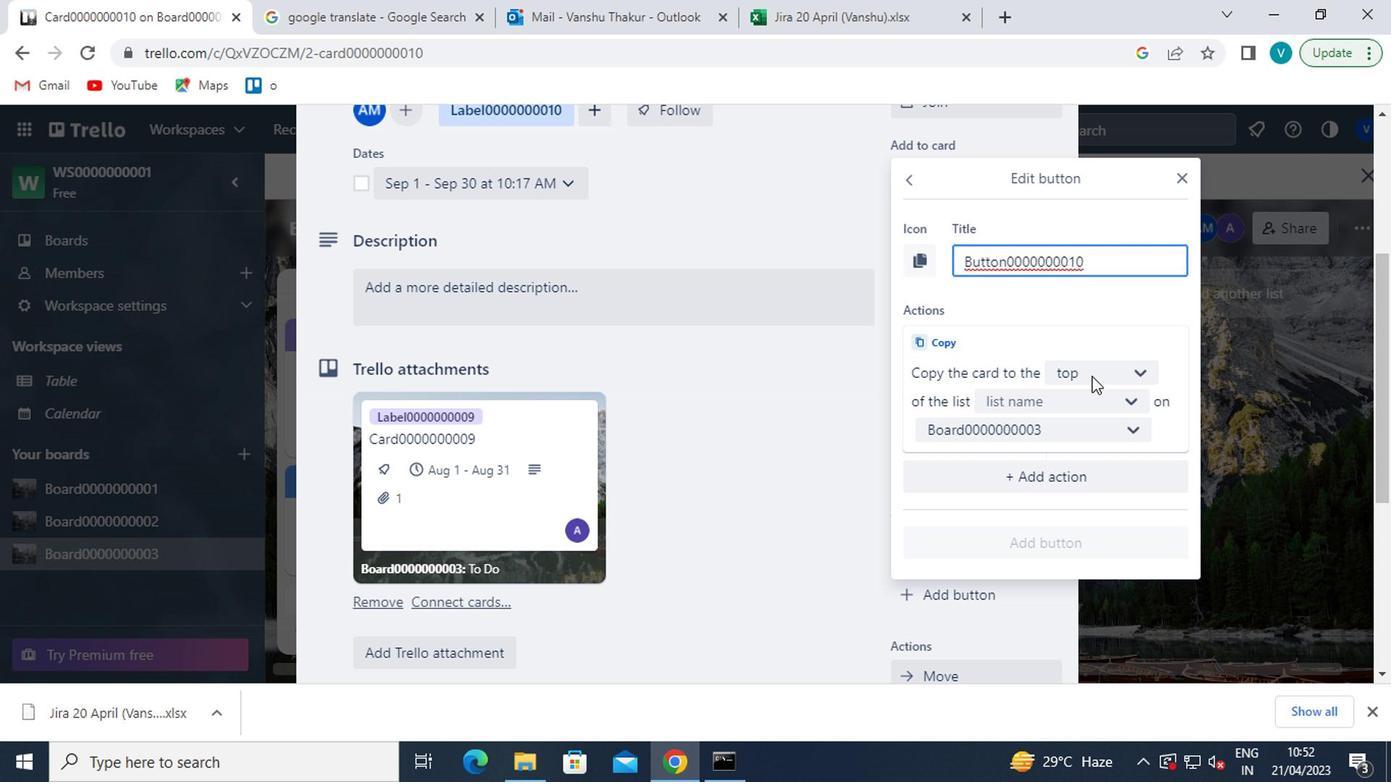 
Action: Mouse moved to (1080, 447)
Screenshot: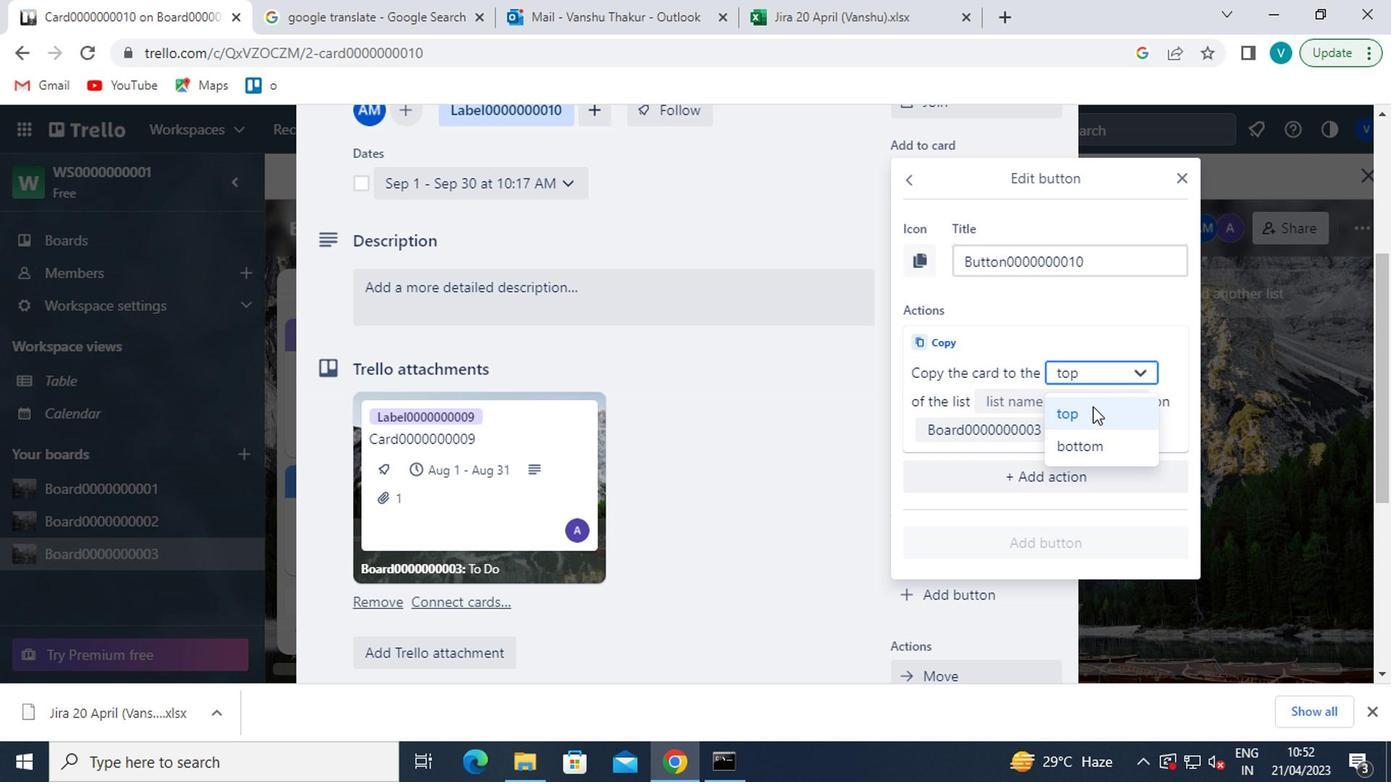 
Action: Mouse pressed left at (1080, 447)
Screenshot: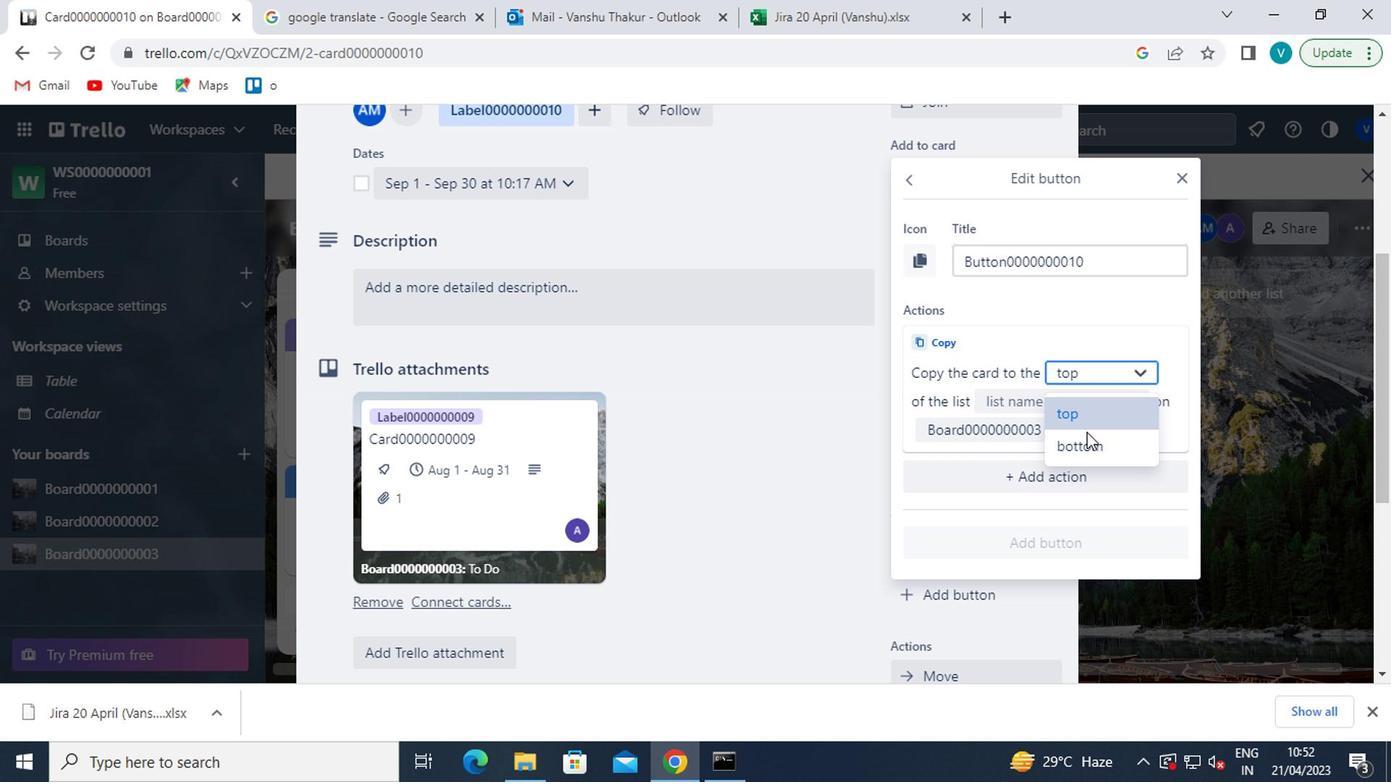 
Action: Mouse moved to (1108, 399)
Screenshot: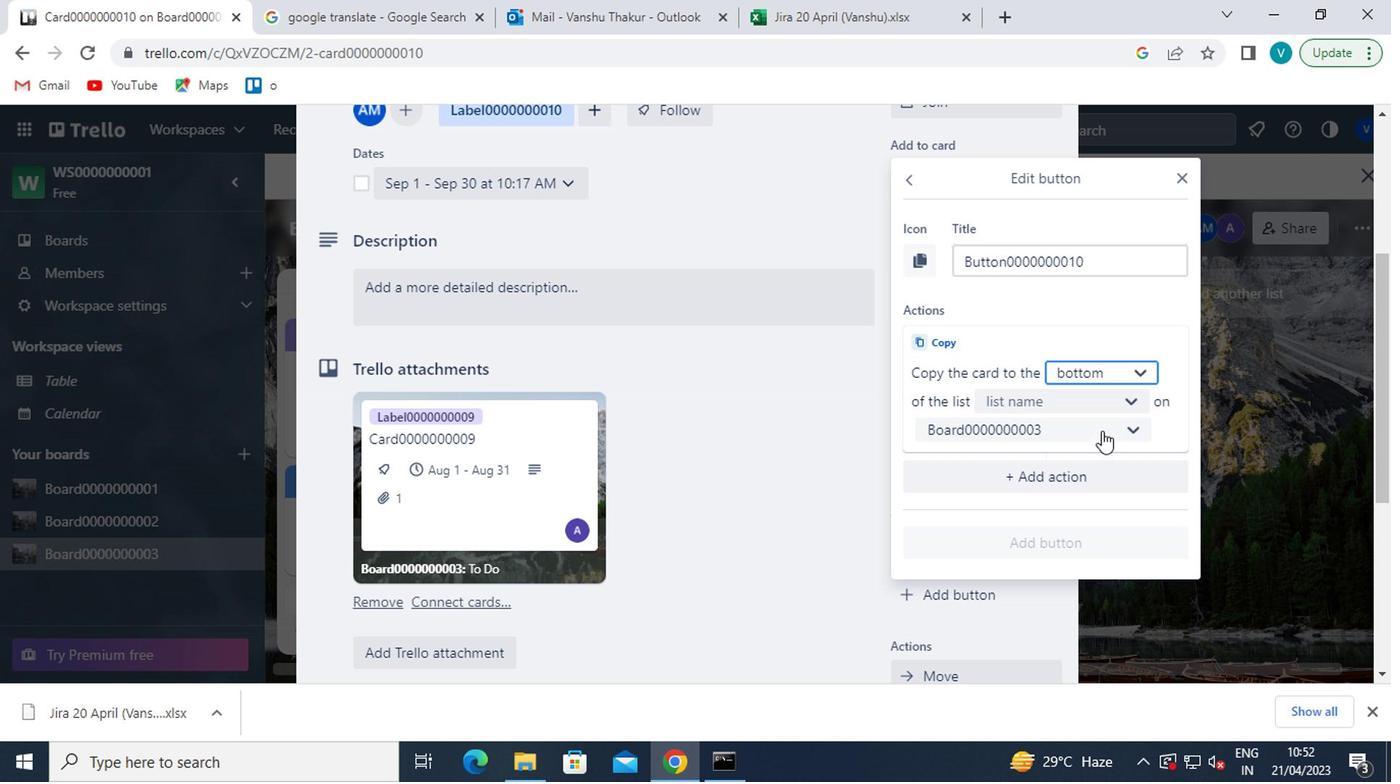 
Action: Mouse pressed left at (1108, 399)
Screenshot: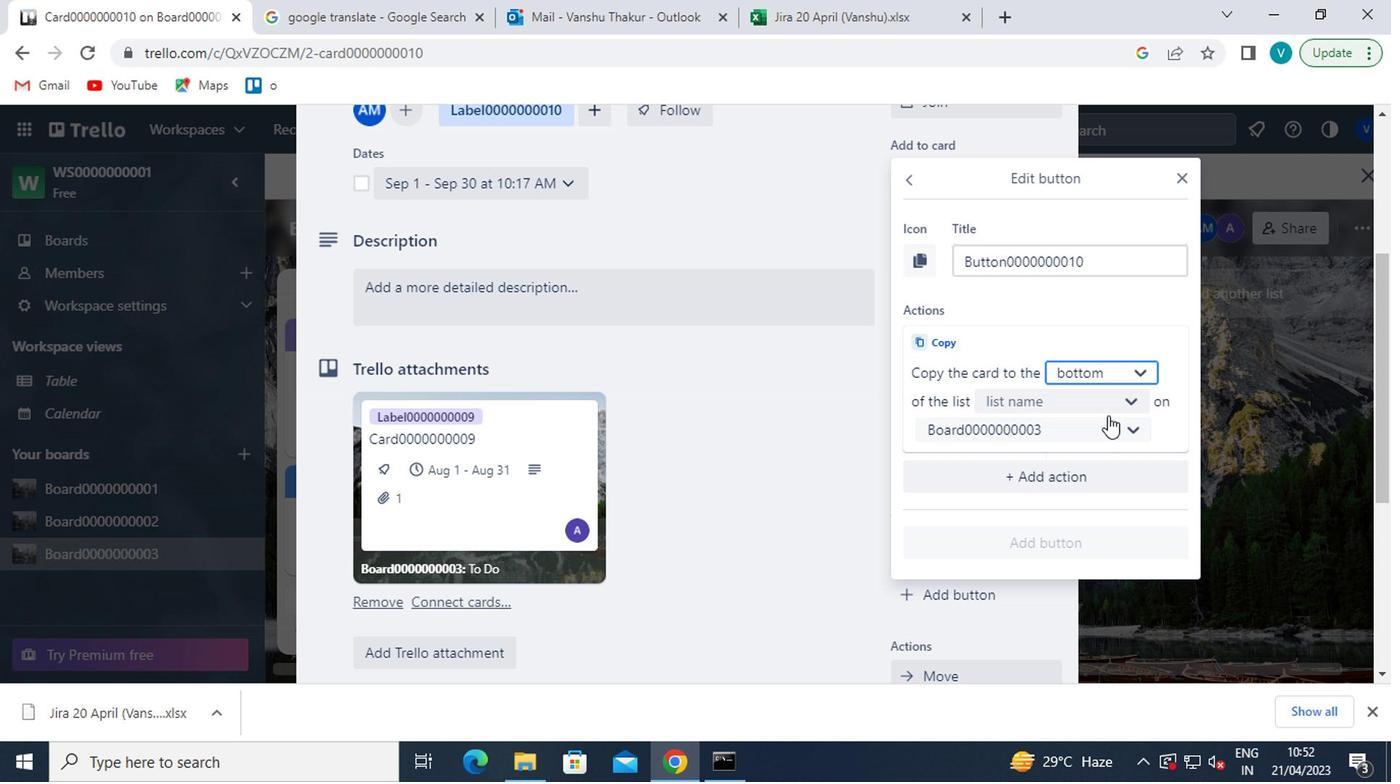 
Action: Mouse moved to (1079, 447)
Screenshot: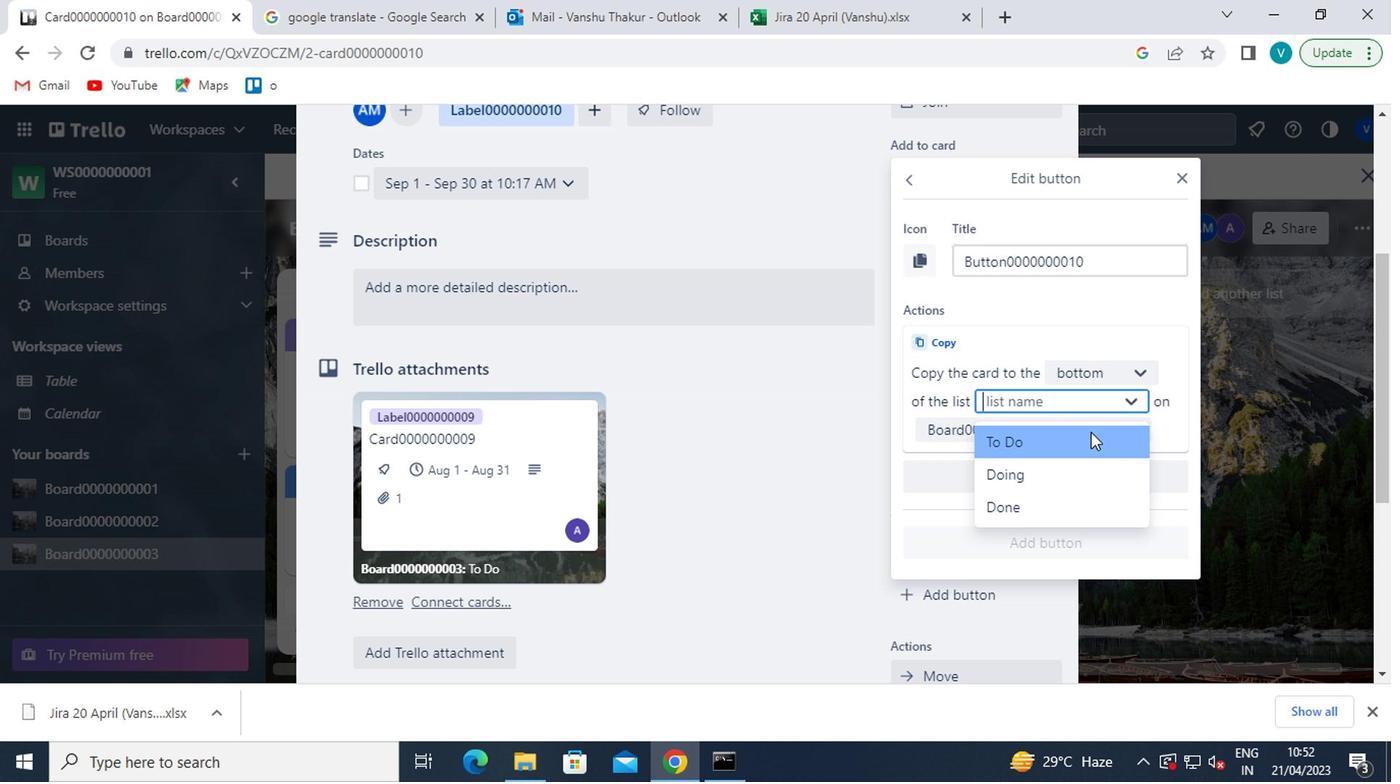 
Action: Mouse pressed left at (1079, 447)
Screenshot: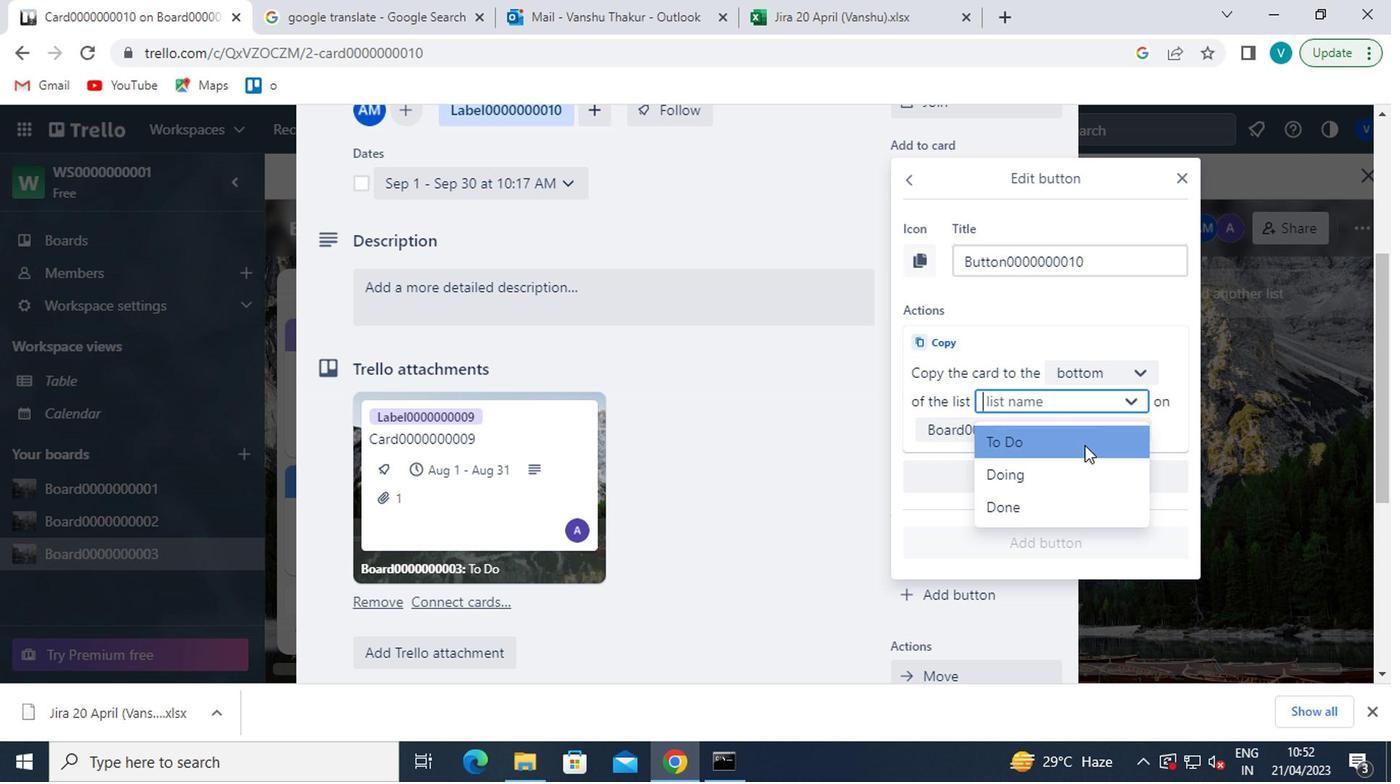 
Action: Mouse moved to (1065, 537)
Screenshot: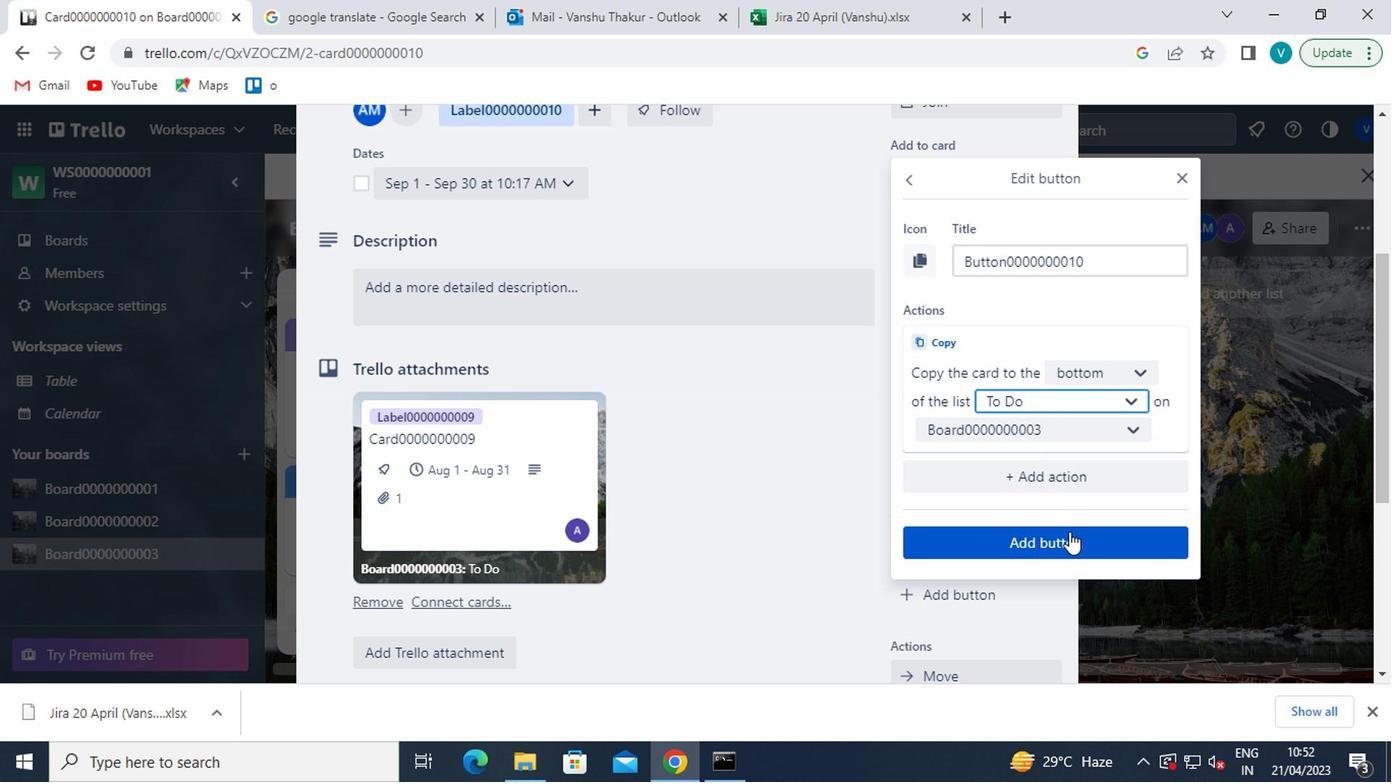 
Action: Mouse pressed left at (1065, 537)
Screenshot: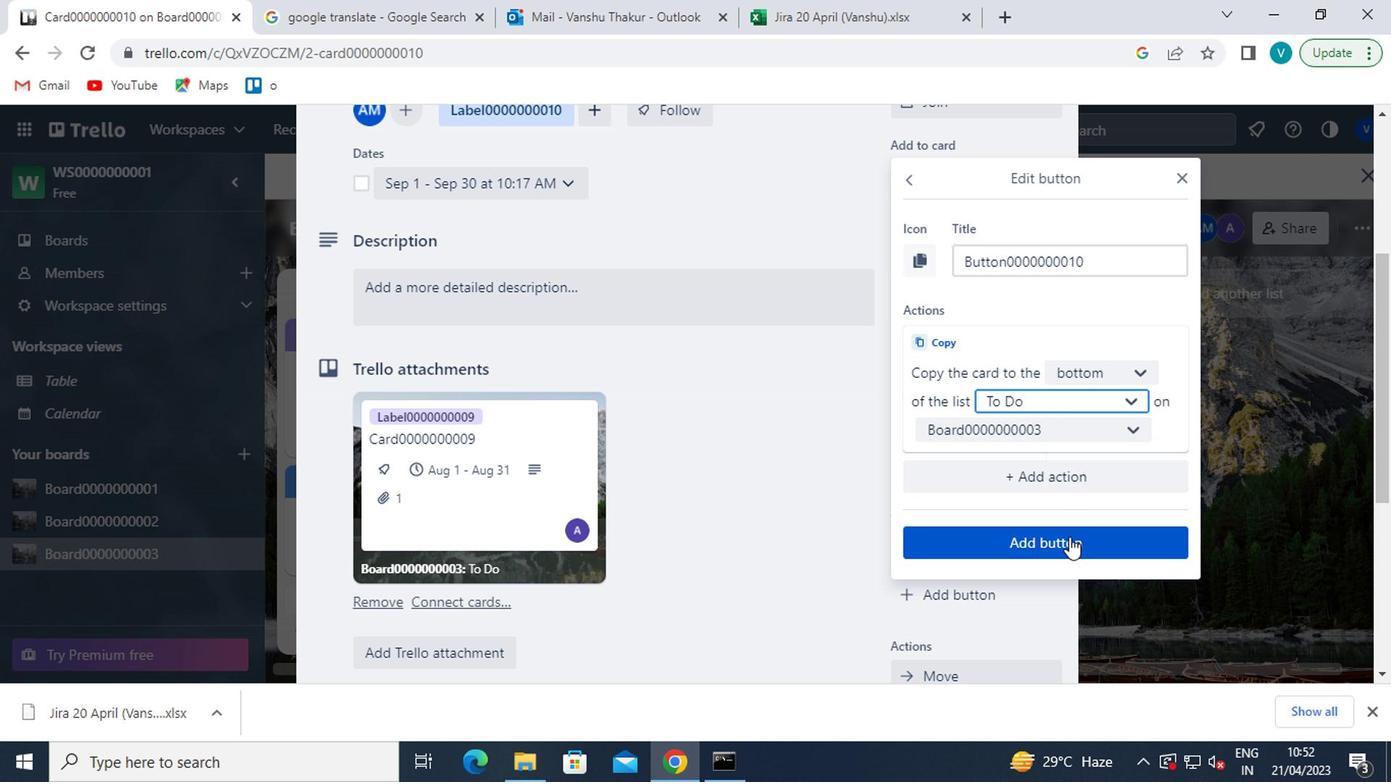 
Action: Mouse moved to (547, 289)
Screenshot: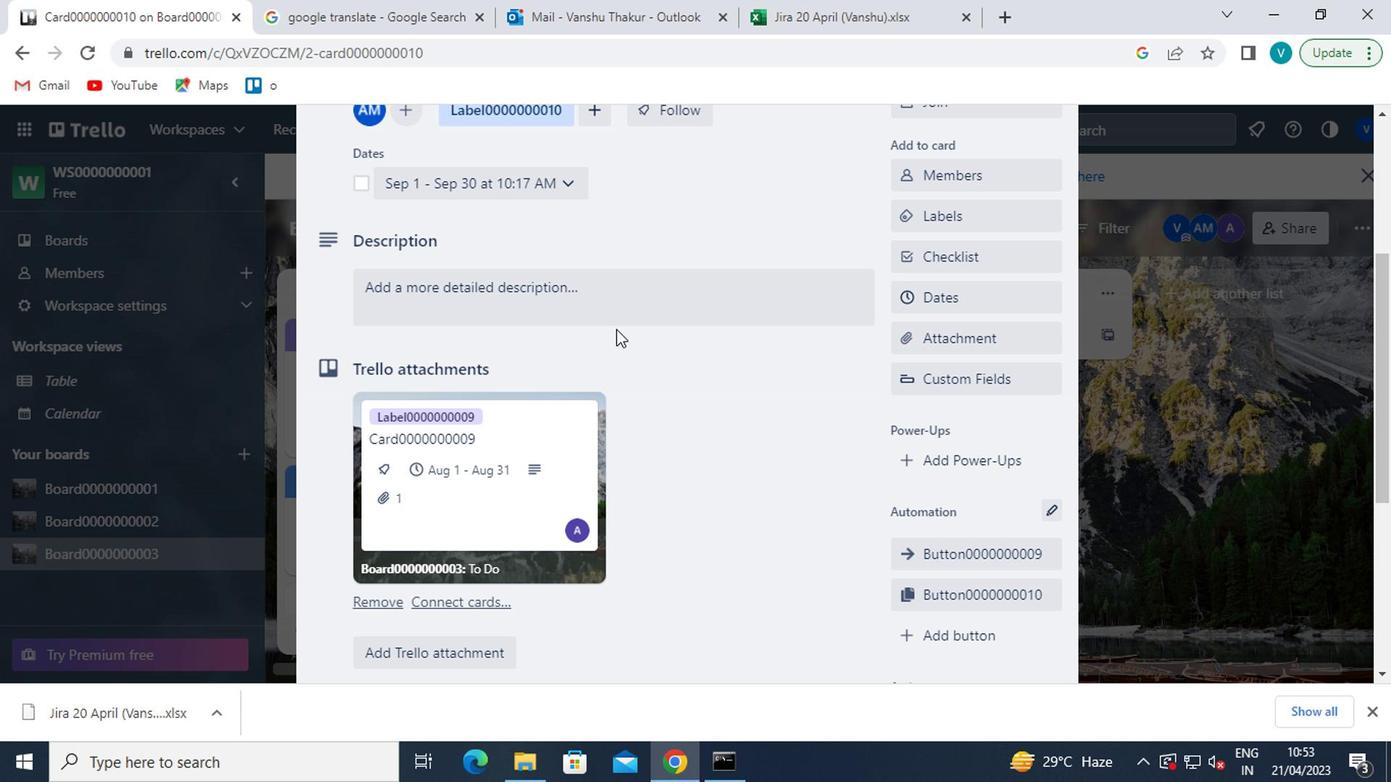 
Action: Mouse pressed left at (547, 289)
Screenshot: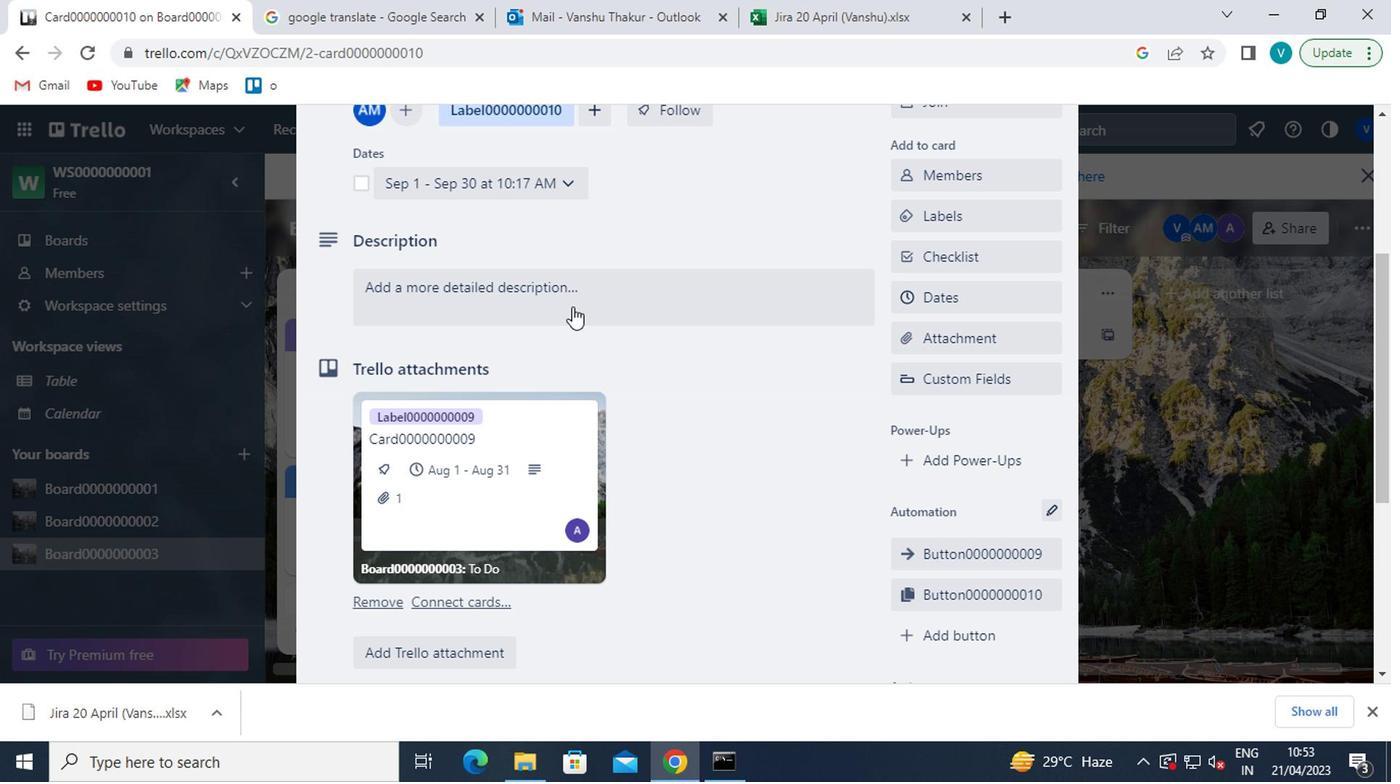 
Action: Key pressed <Key.shift>DS0000000010
Screenshot: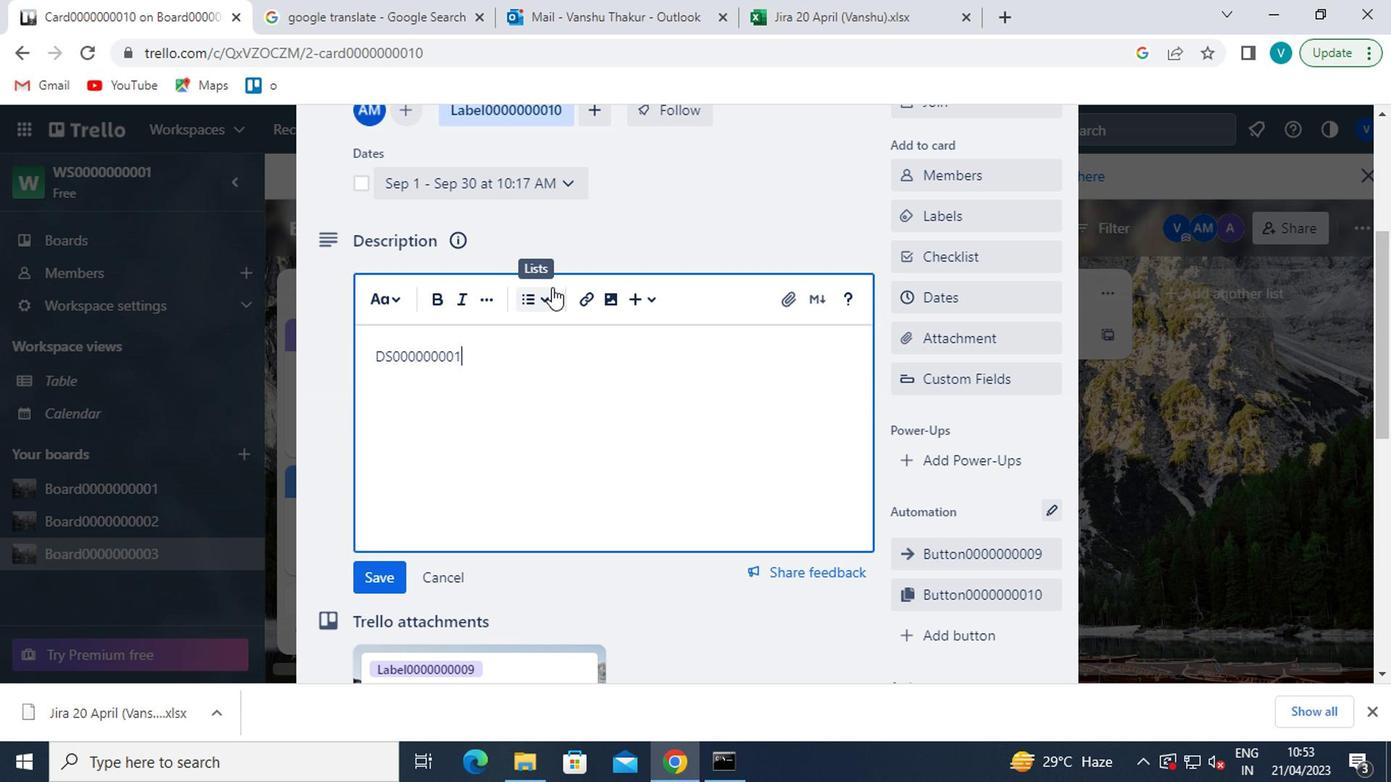 
Action: Mouse moved to (376, 569)
Screenshot: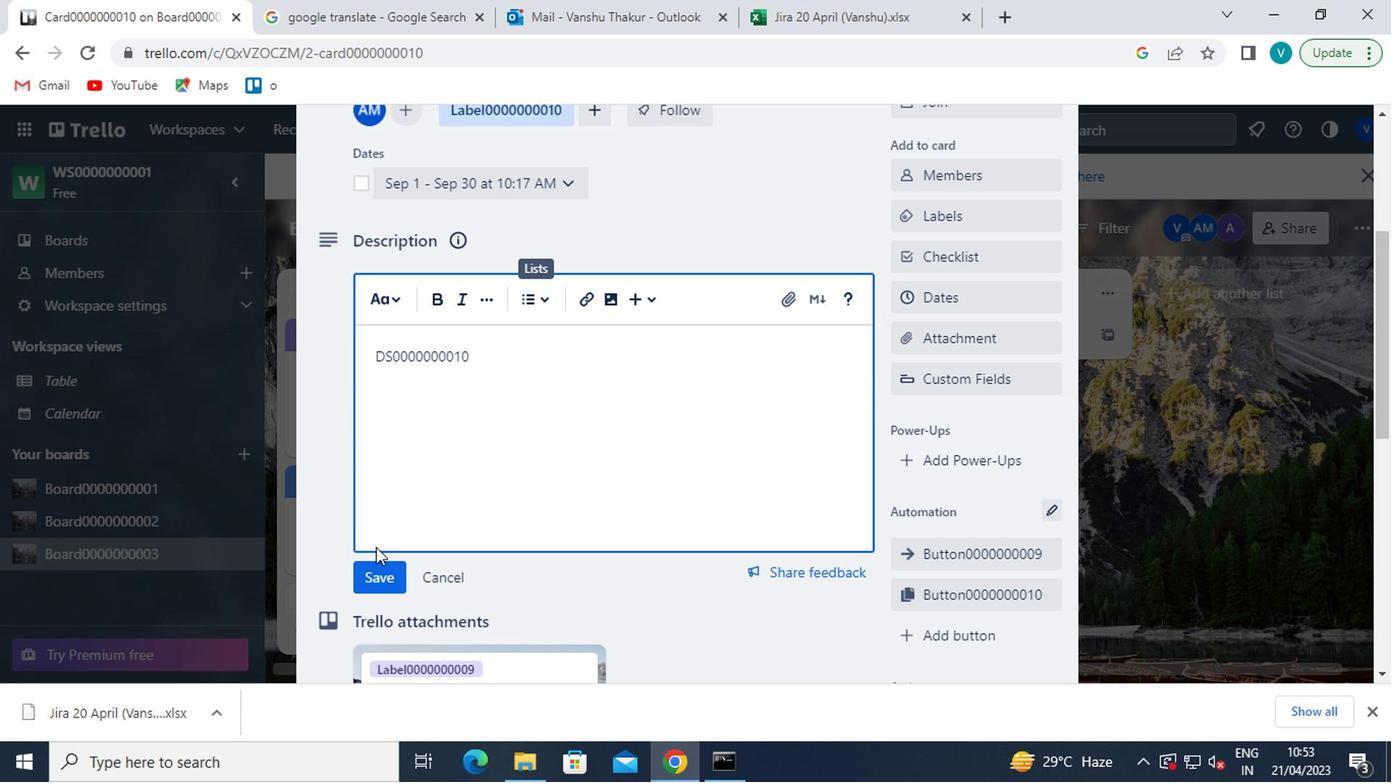 
Action: Mouse pressed left at (376, 569)
Screenshot: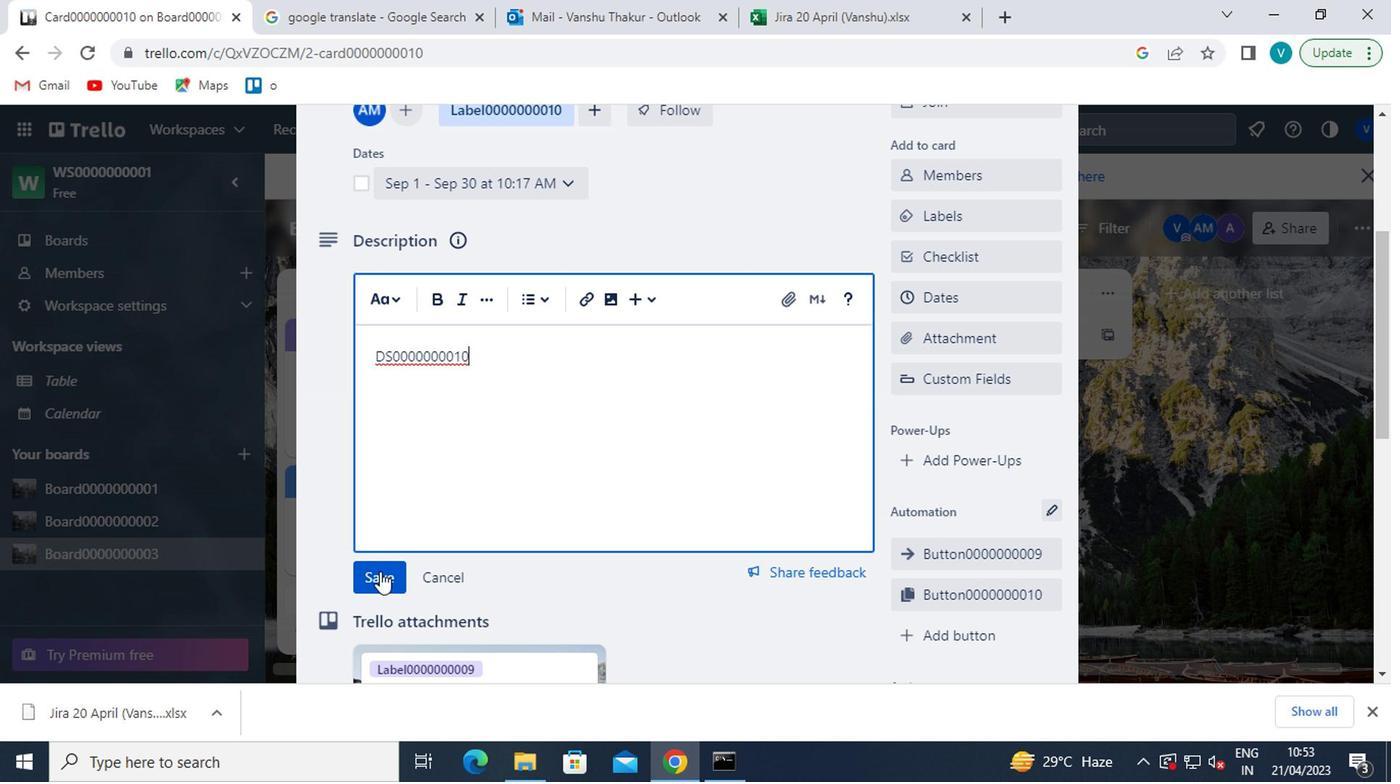 
Action: Mouse moved to (409, 579)
Screenshot: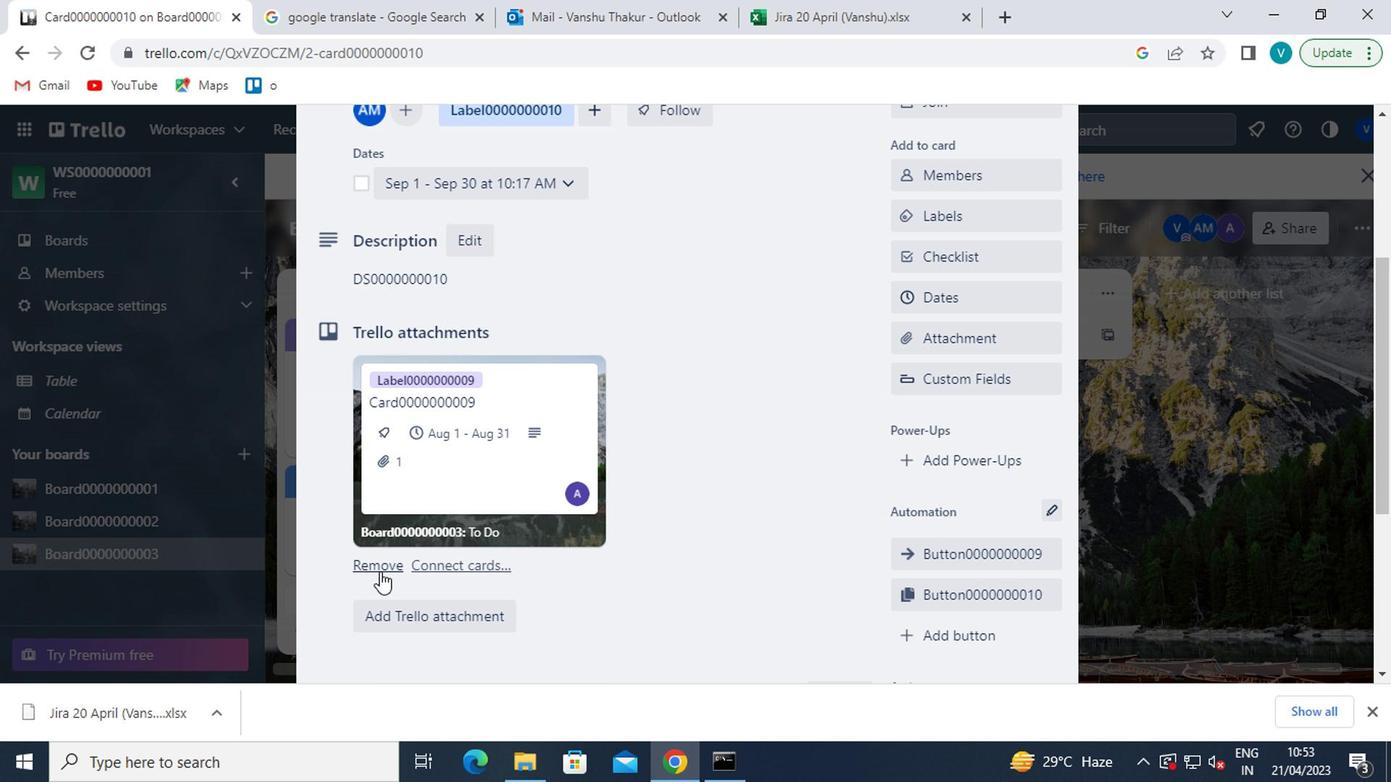 
Action: Mouse scrolled (409, 578) with delta (0, 0)
Screenshot: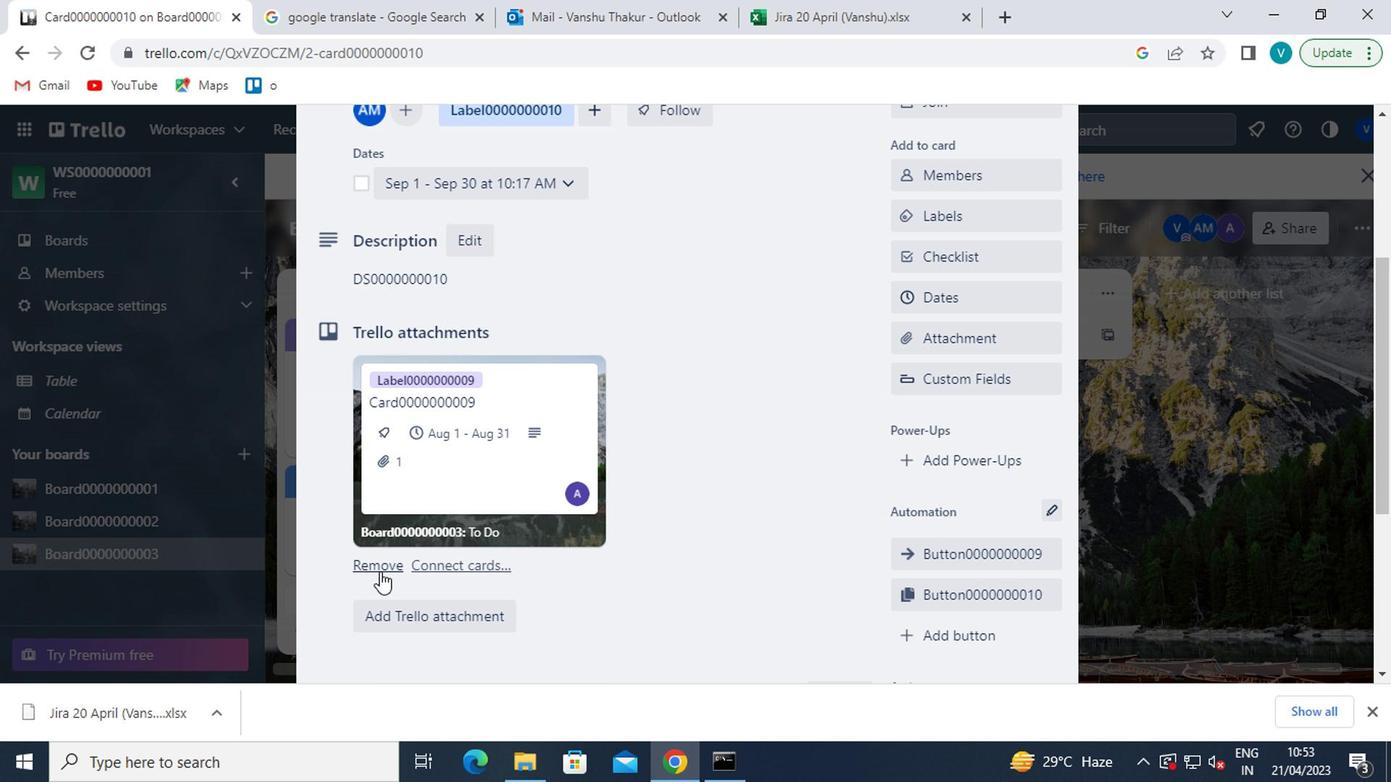 
Action: Mouse scrolled (409, 578) with delta (0, 0)
Screenshot: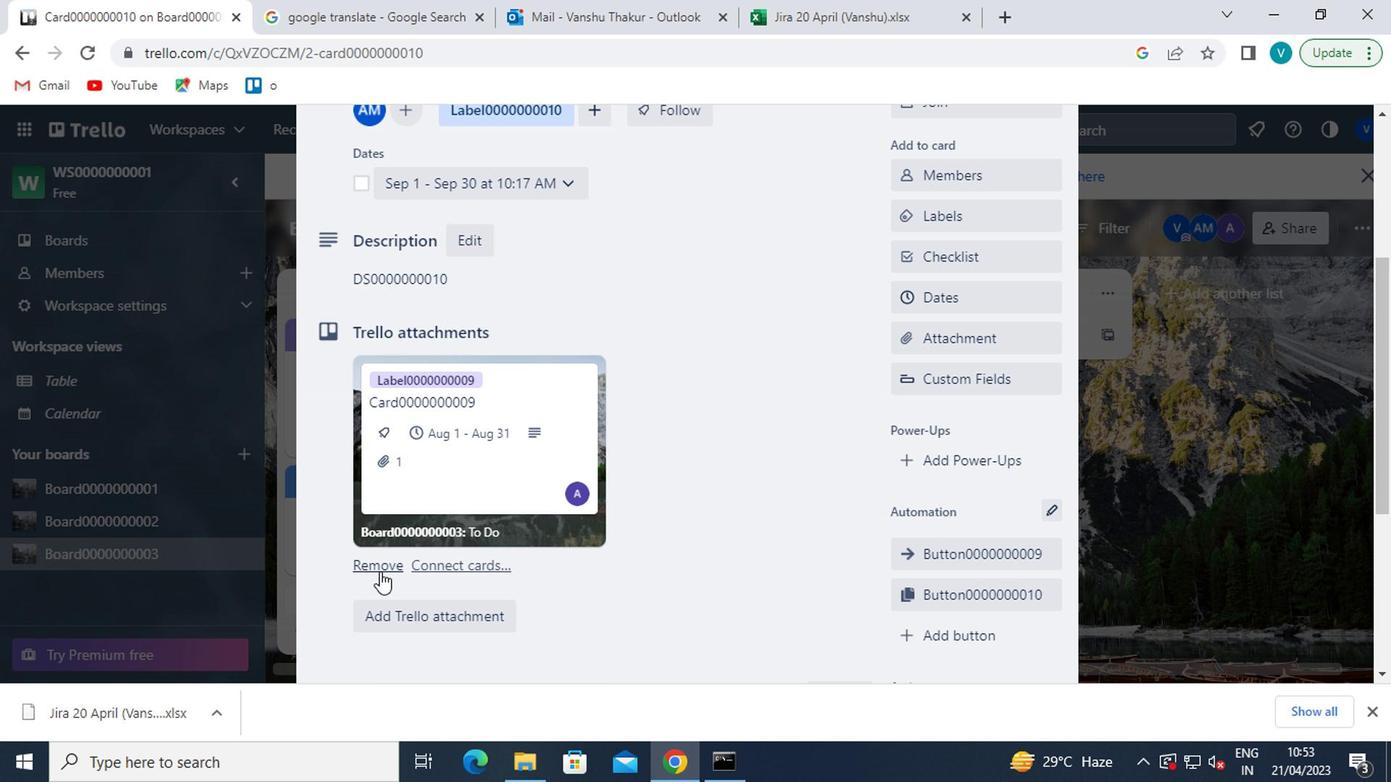 
Action: Mouse moved to (405, 588)
Screenshot: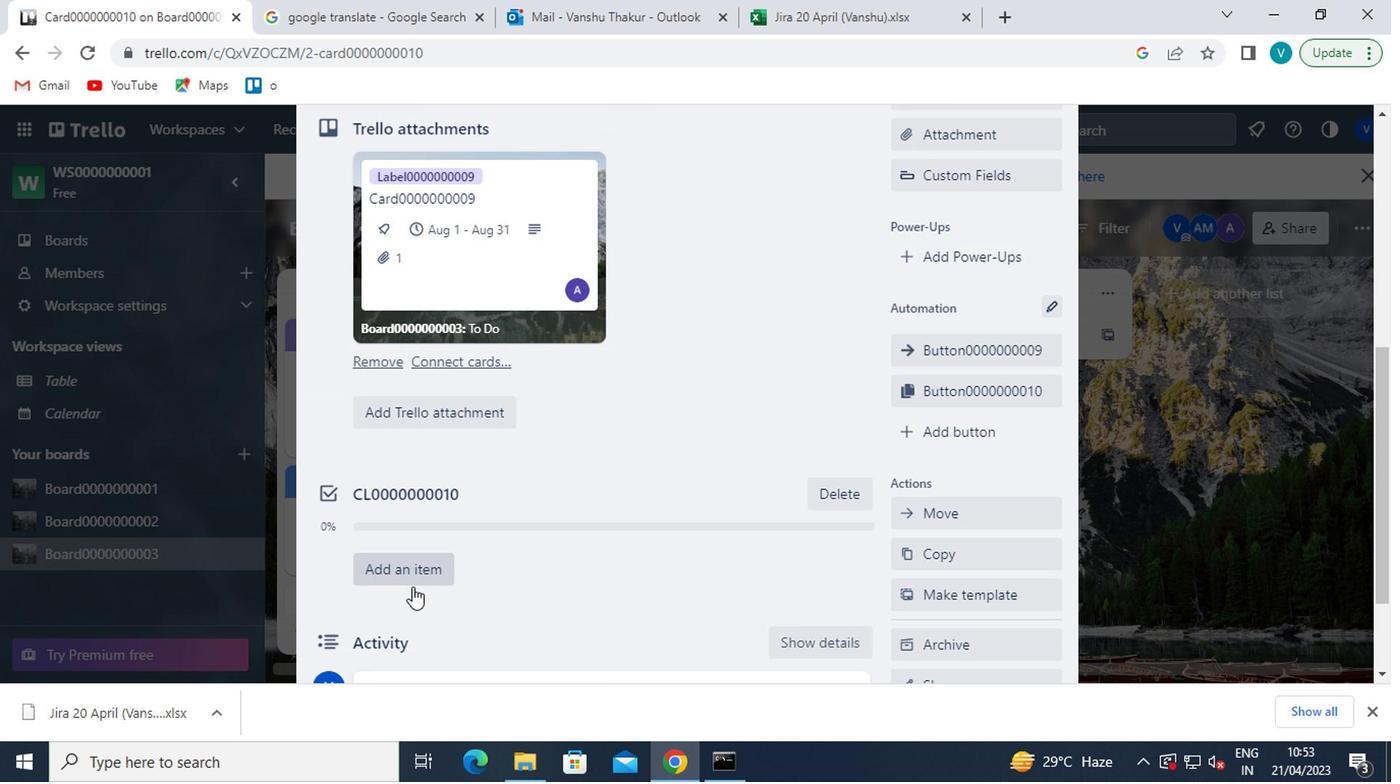 
Action: Mouse scrolled (405, 587) with delta (0, -1)
Screenshot: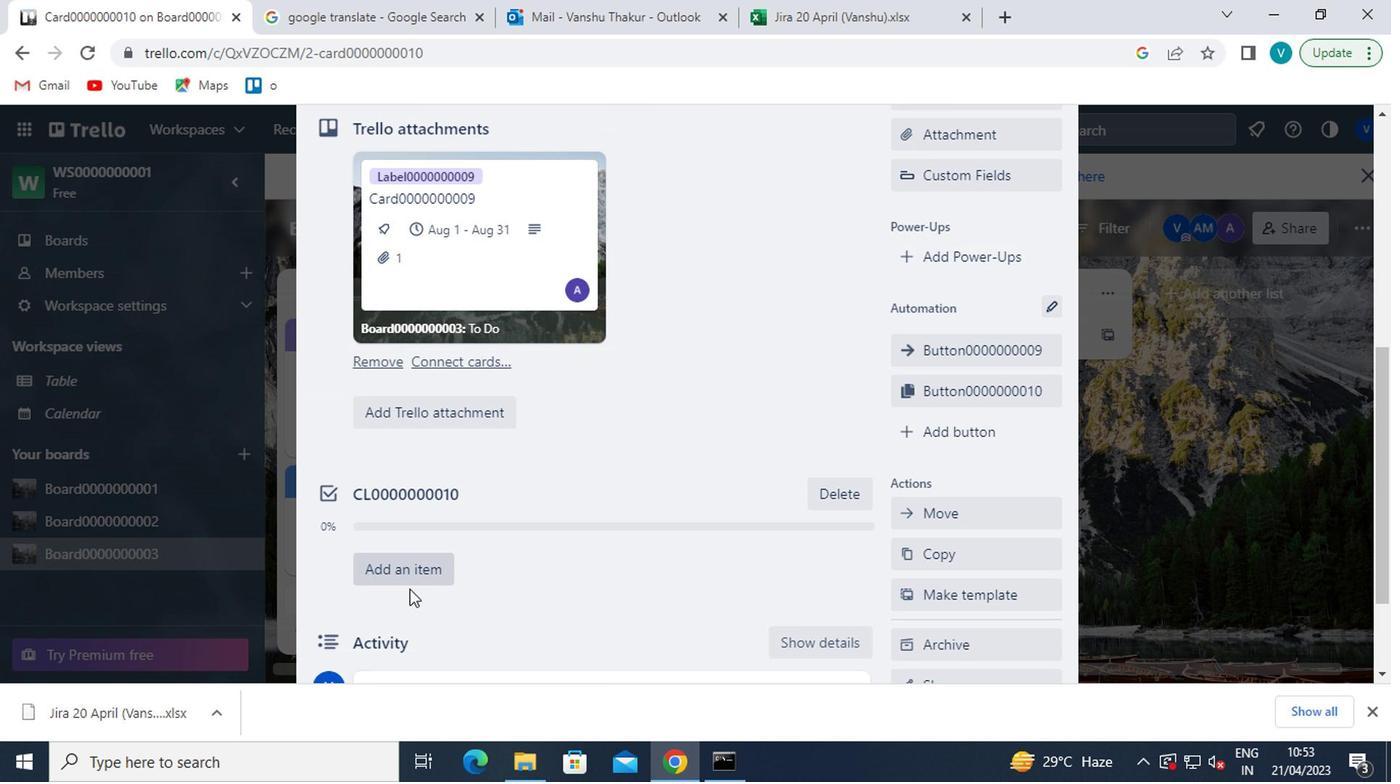 
Action: Mouse moved to (405, 588)
Screenshot: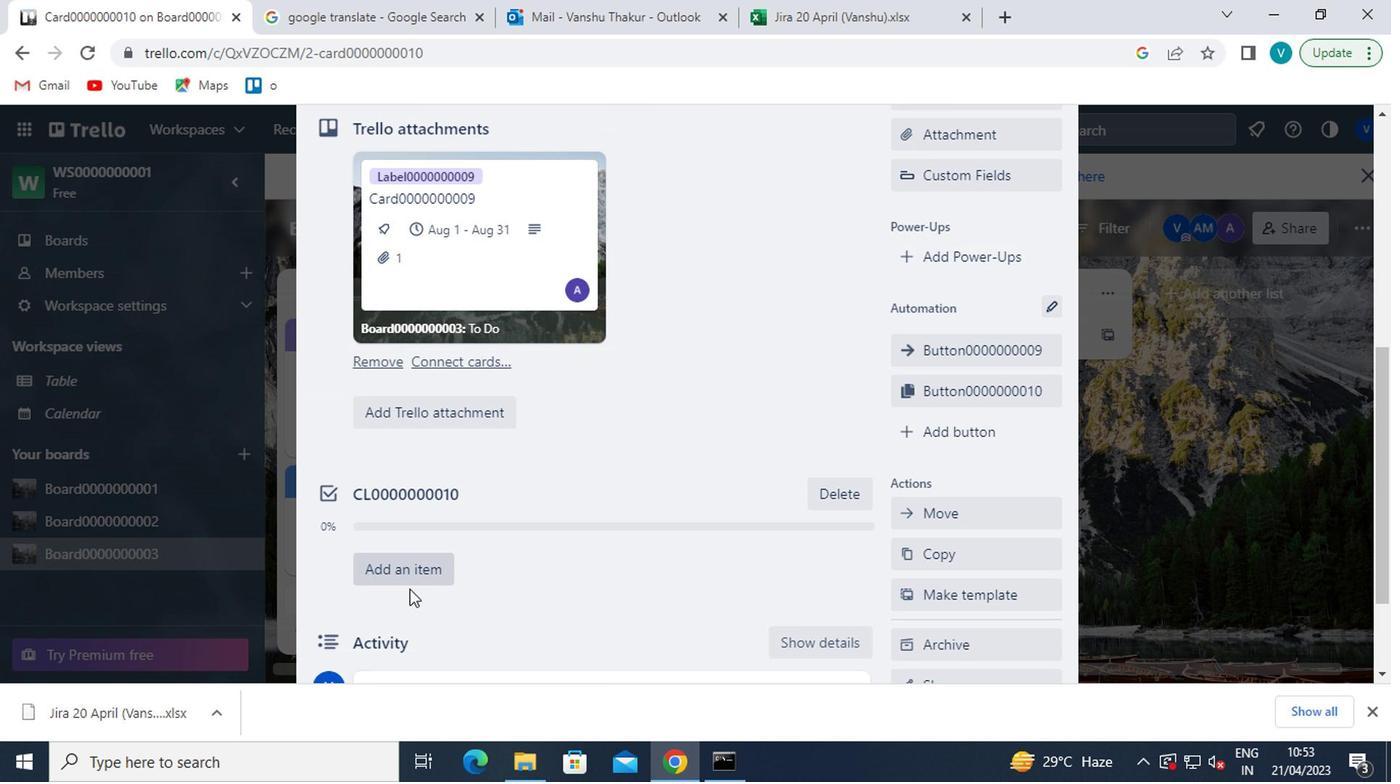 
Action: Mouse scrolled (405, 587) with delta (0, -1)
Screenshot: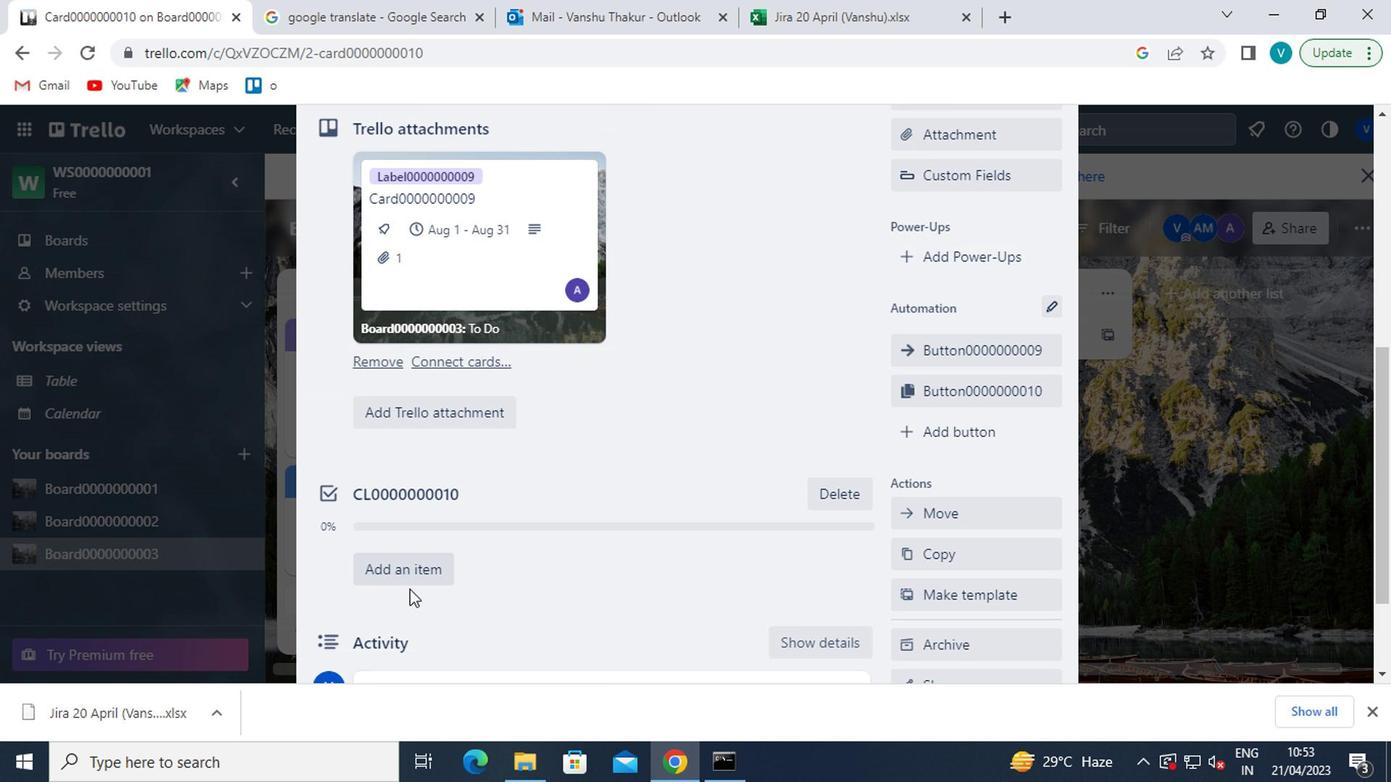 
Action: Mouse moved to (426, 544)
Screenshot: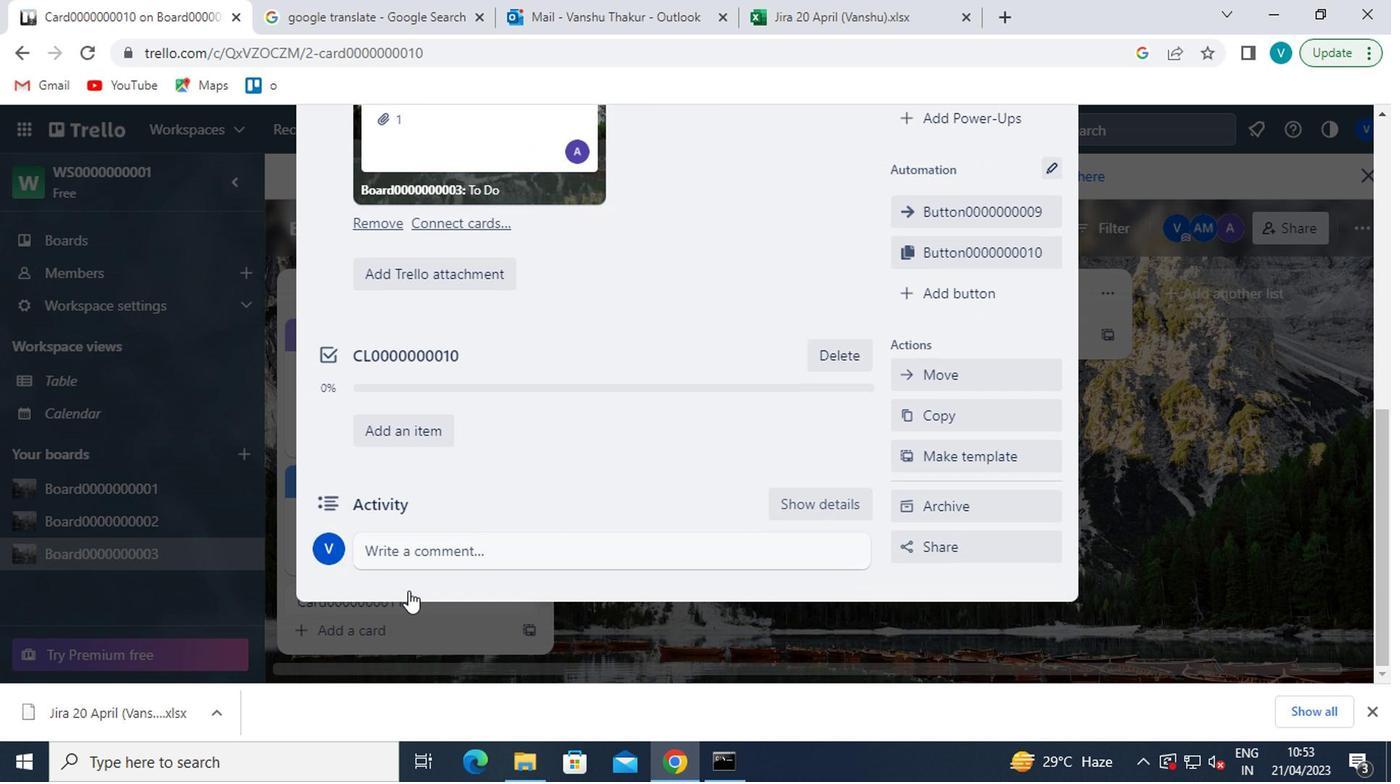 
Action: Mouse pressed left at (426, 544)
Screenshot: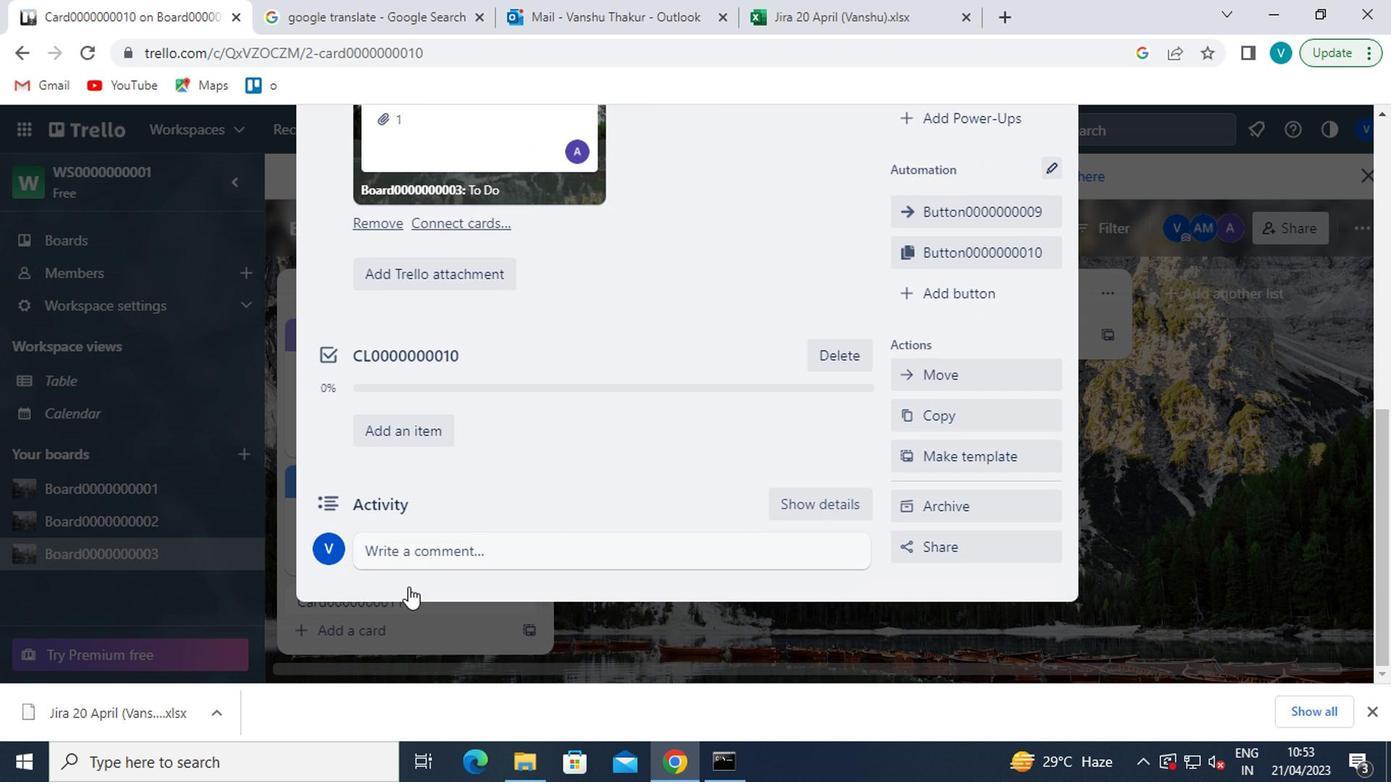 
Action: Mouse moved to (426, 543)
Screenshot: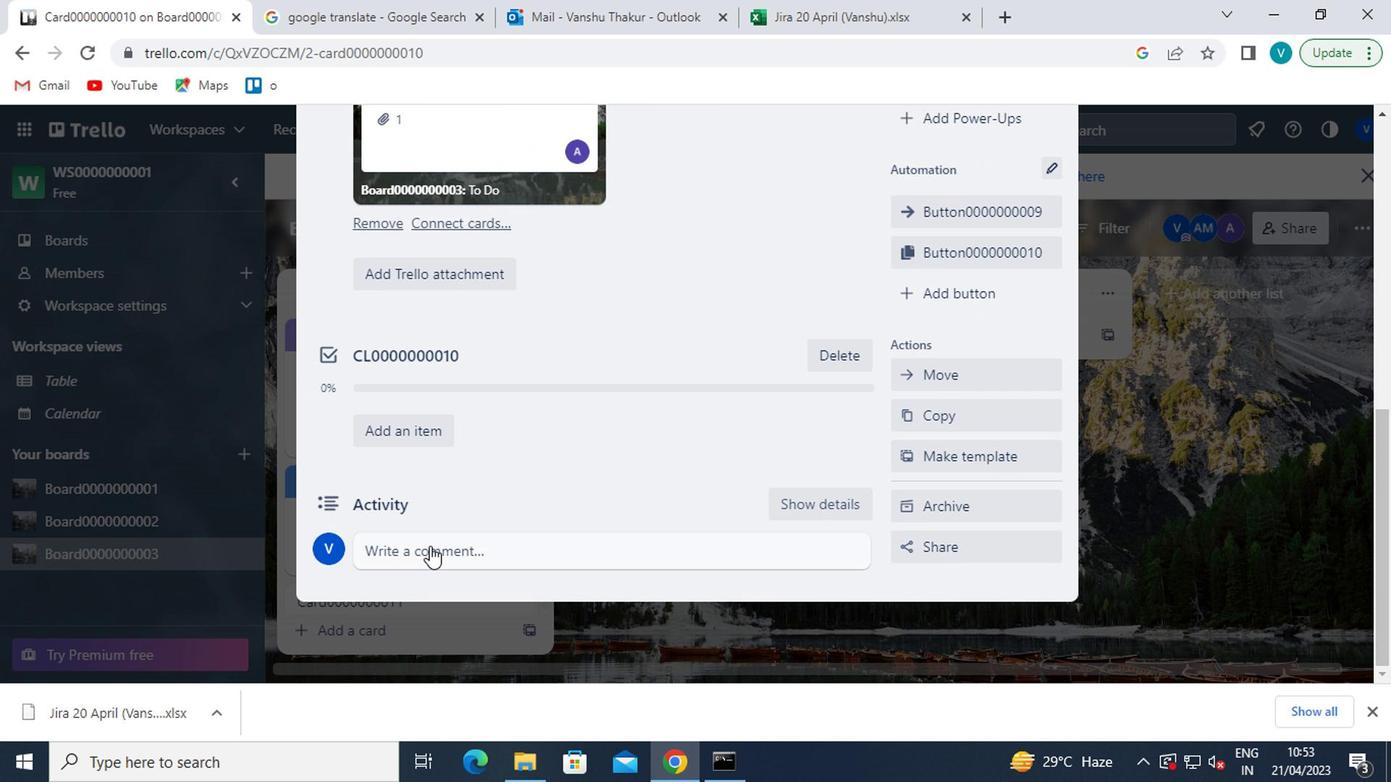
Action: Key pressed <Key.shift>CM0000000010
Screenshot: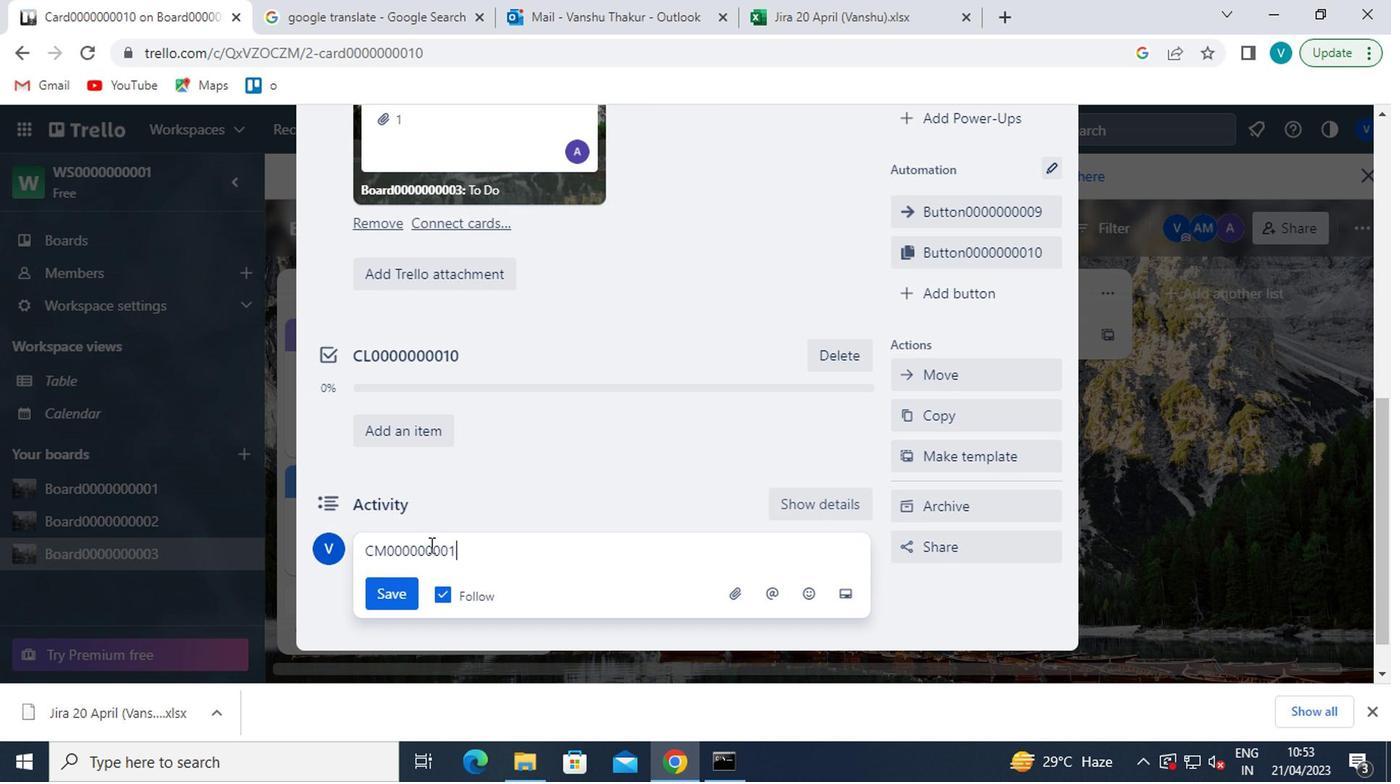 
Action: Mouse moved to (399, 588)
Screenshot: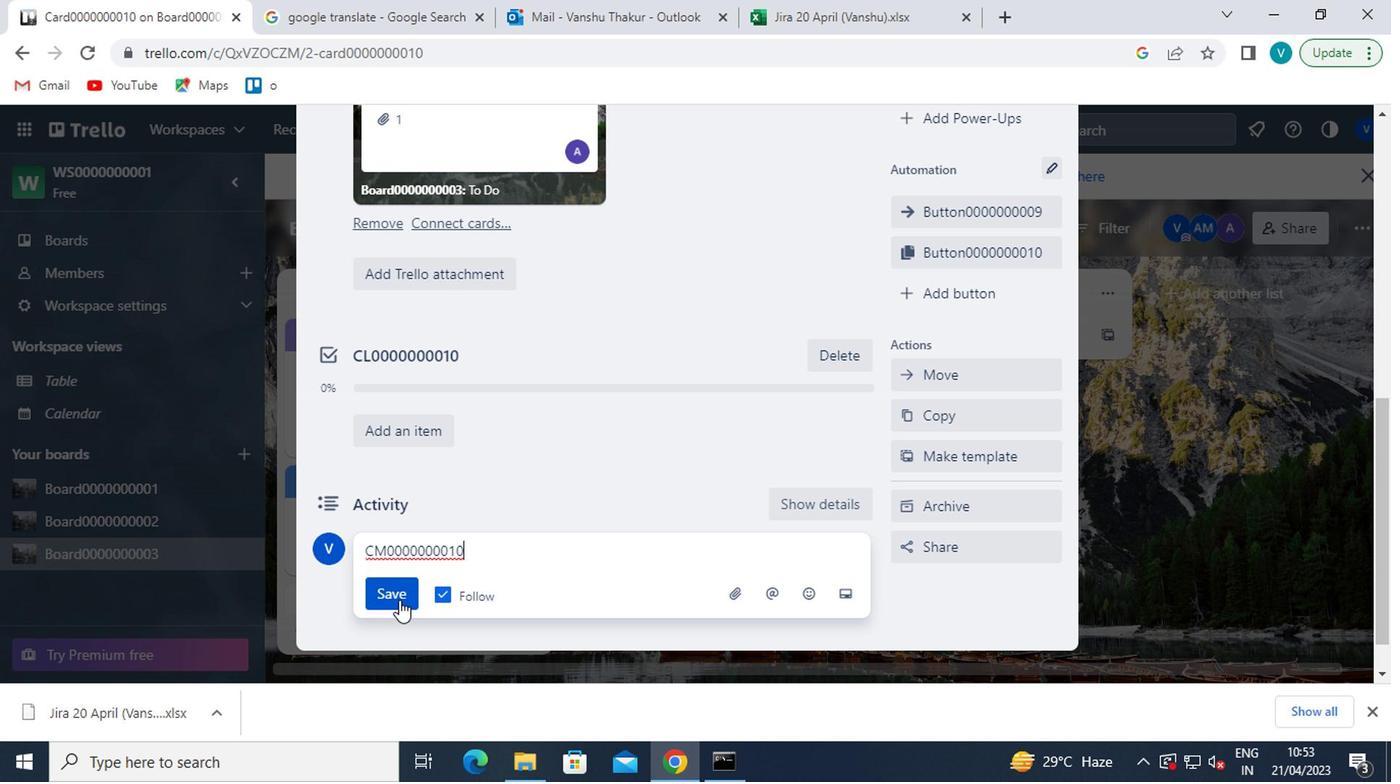 
Action: Mouse pressed left at (399, 588)
Screenshot: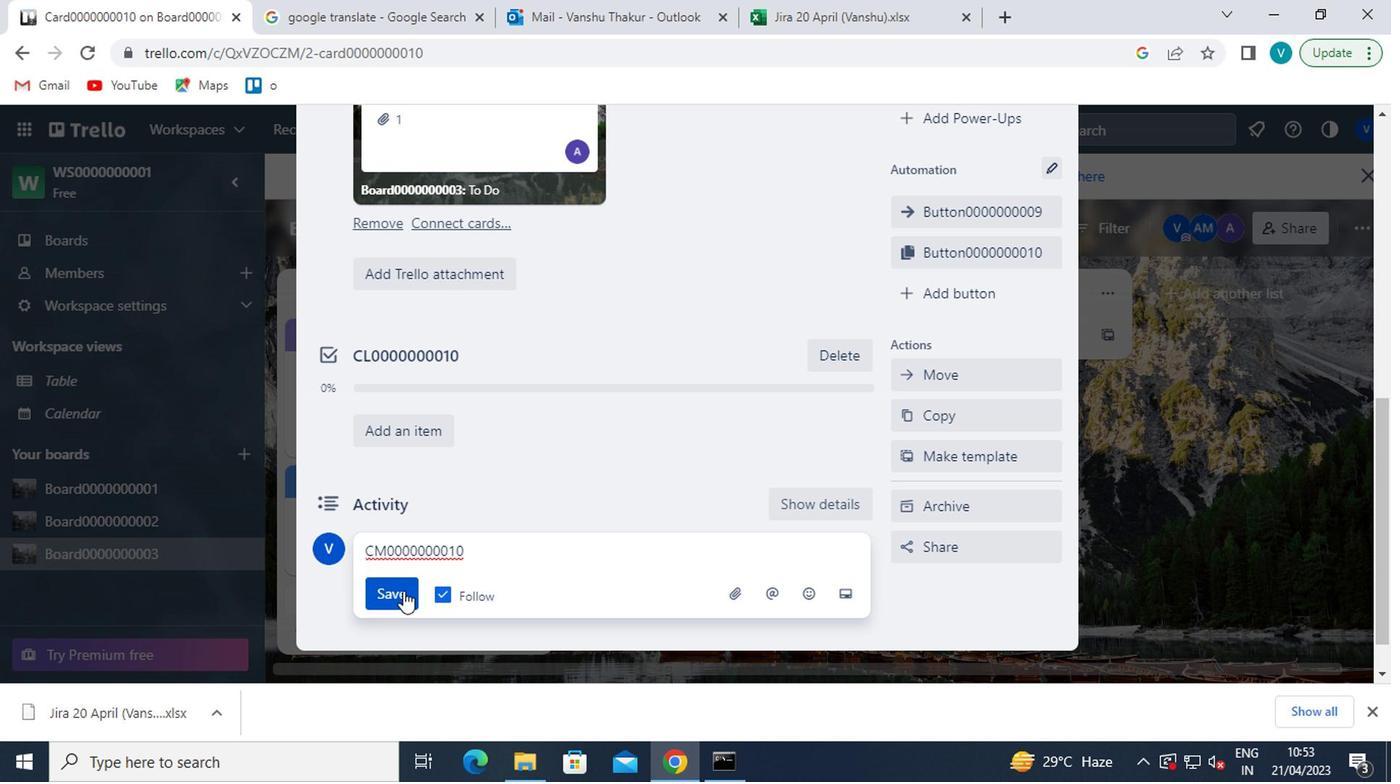 
